 Task: Add Person0000000110 as Team Member of Scrum Project Project0000000055 in Jira. Add Person0000000111 as Team Member of Scrum Project Project0000000056 in Jira. Add Person0000000112 as Team Member of Scrum Project Project0000000056 in Jira. Assign Person0000000109 as Project Lead of Scrum Project Project0000000055 in Jira. Assign Person0000000111 as Project Lead of Scrum Project Project0000000056 in Jira
Action: Mouse moved to (334, 201)
Screenshot: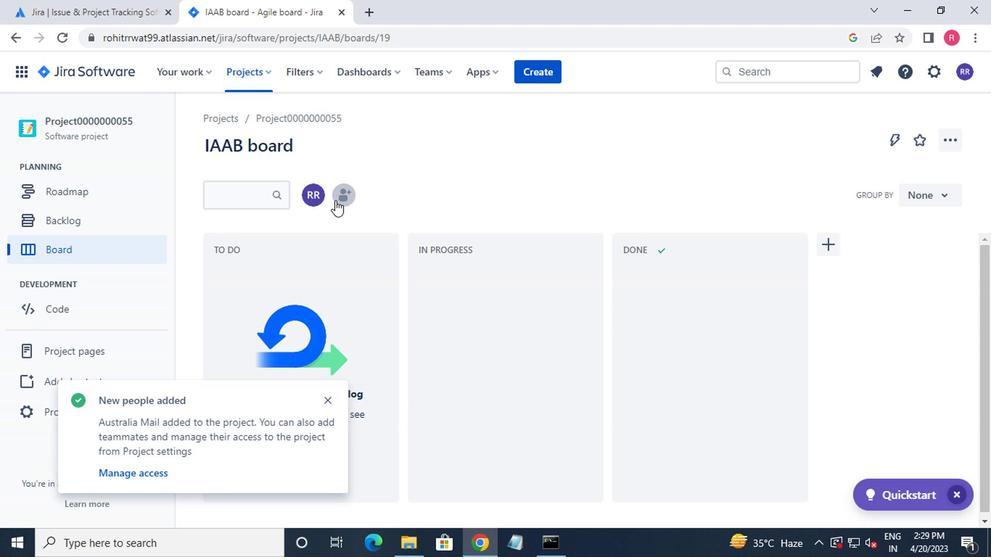 
Action: Mouse pressed left at (334, 201)
Screenshot: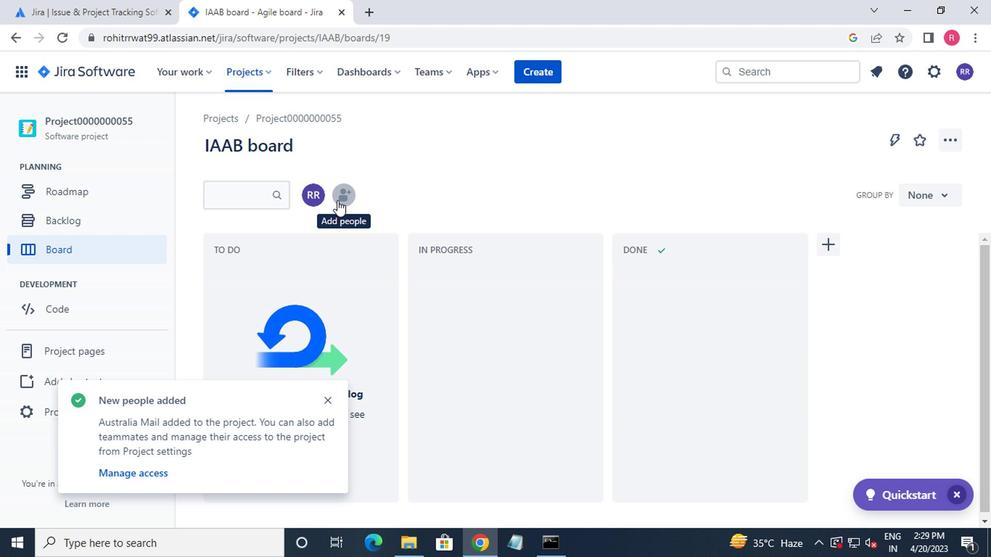 
Action: Mouse moved to (333, 201)
Screenshot: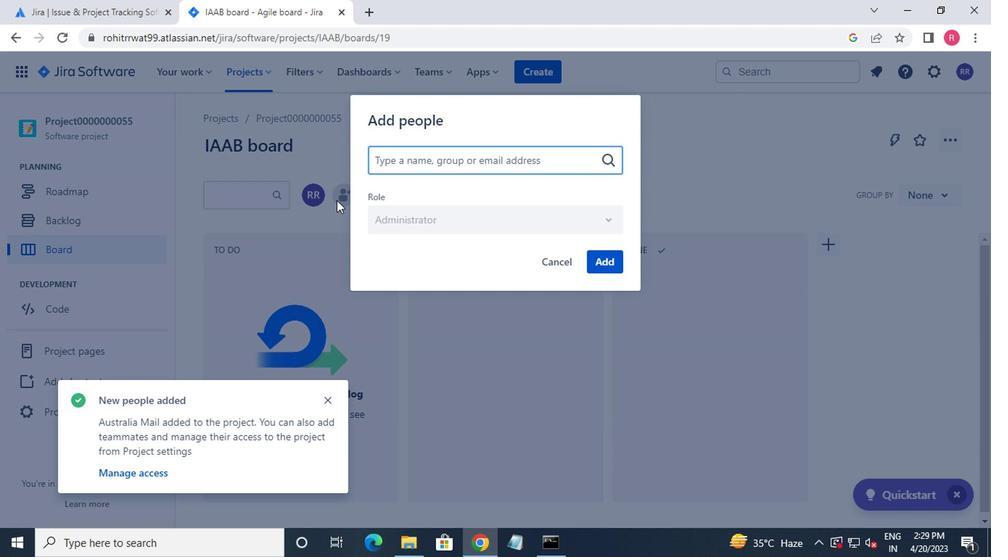 
Action: Key pressed c
Screenshot: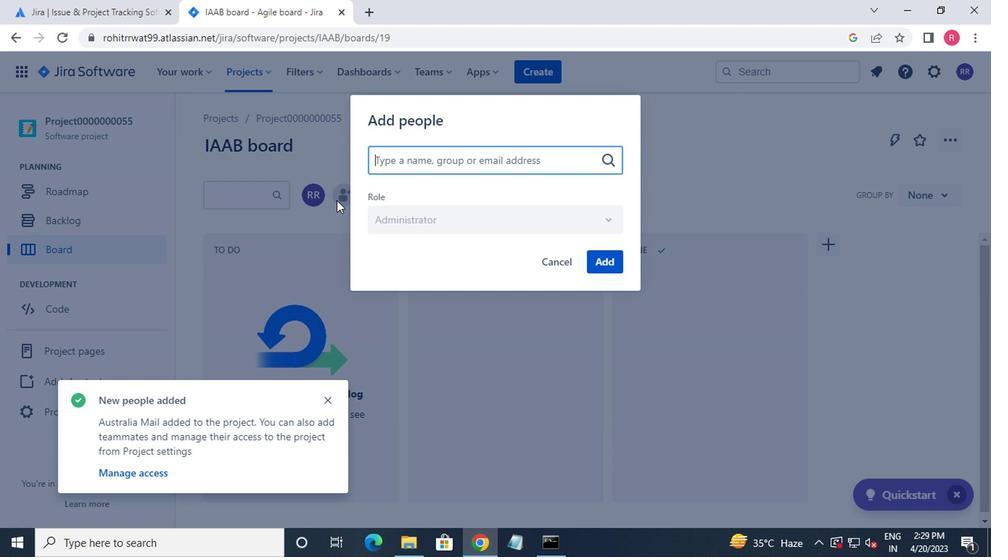 
Action: Mouse moved to (415, 201)
Screenshot: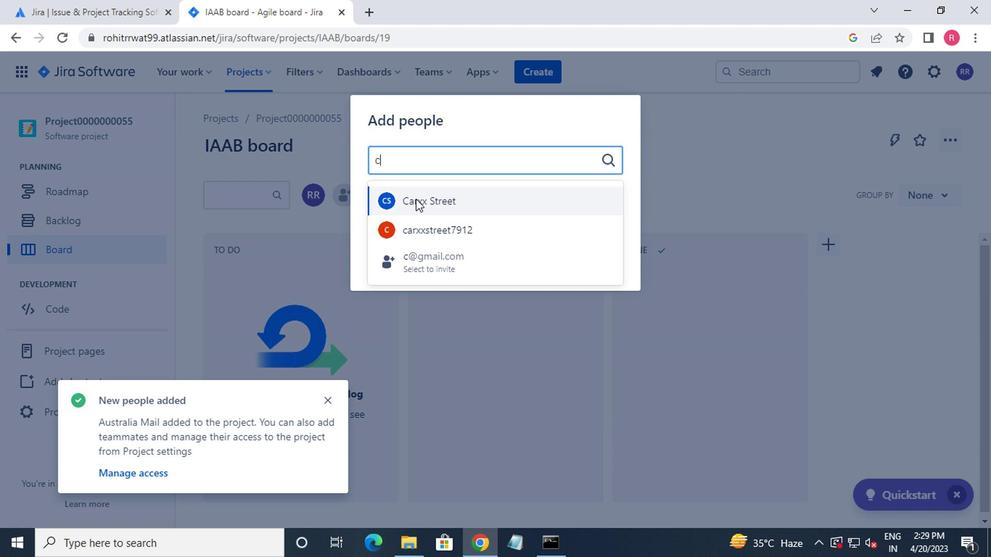 
Action: Mouse pressed left at (415, 201)
Screenshot: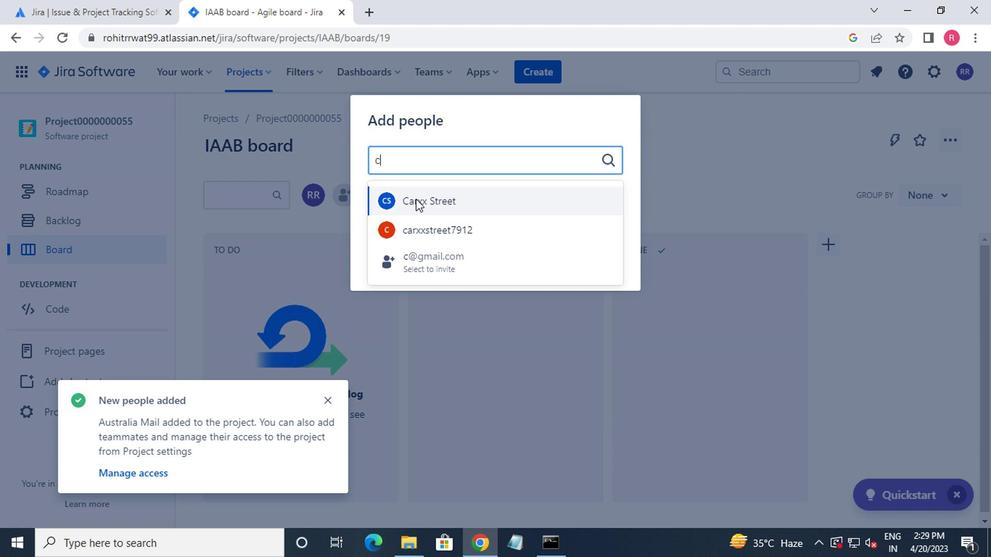 
Action: Mouse moved to (593, 262)
Screenshot: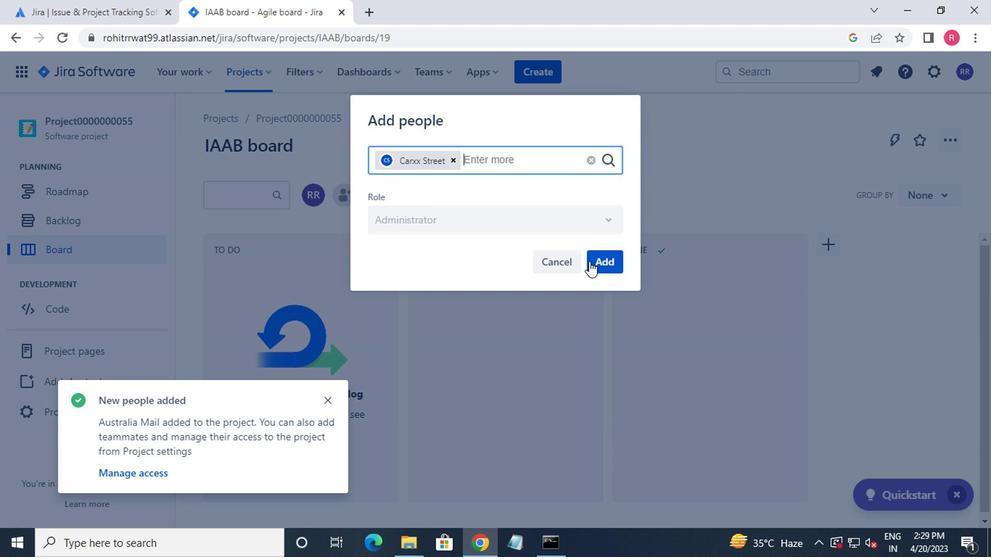 
Action: Mouse pressed left at (593, 262)
Screenshot: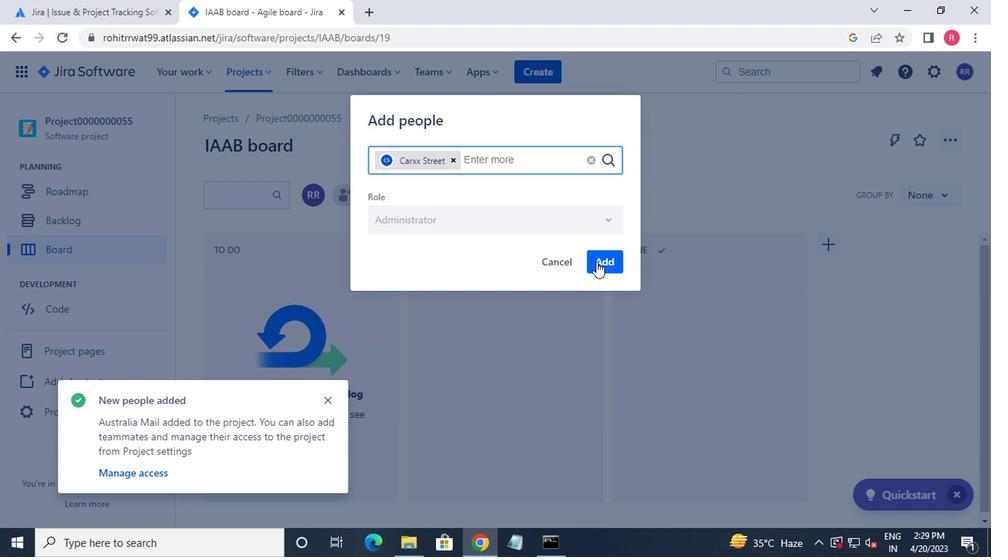 
Action: Mouse moved to (251, 84)
Screenshot: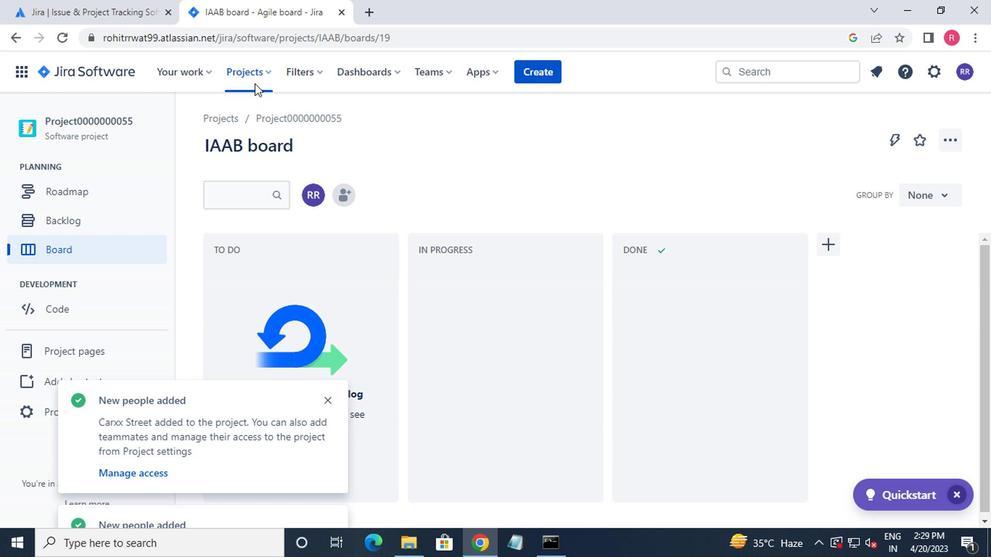 
Action: Mouse pressed left at (251, 84)
Screenshot: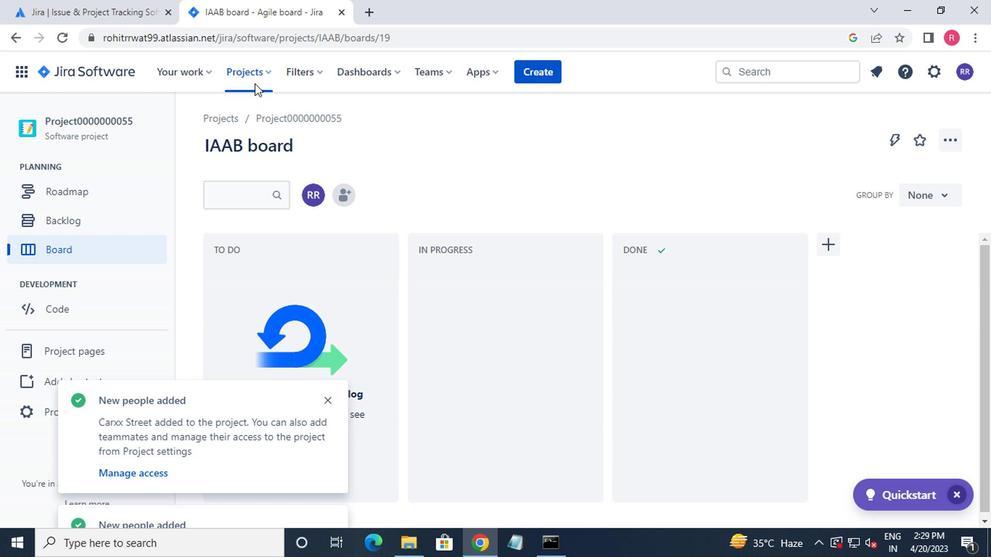
Action: Mouse moved to (305, 172)
Screenshot: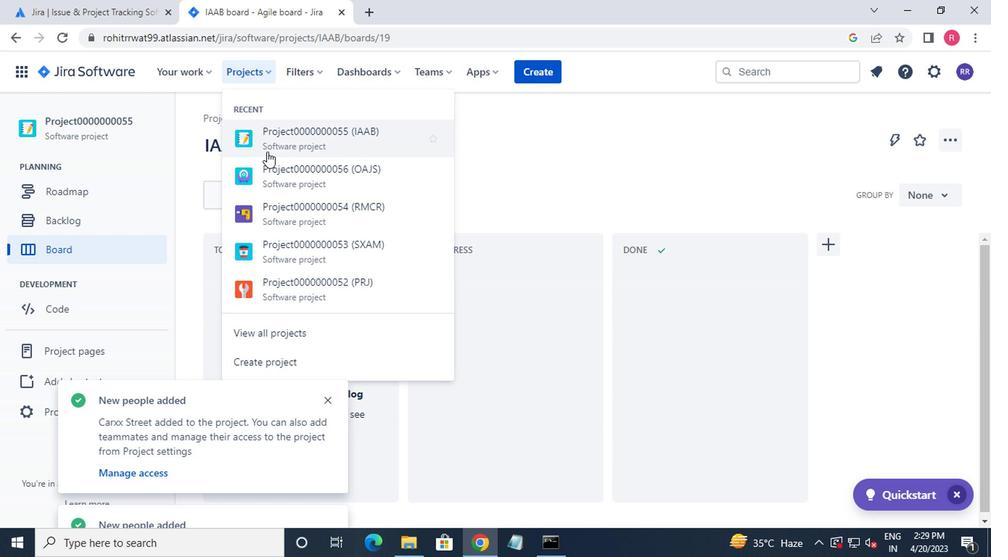
Action: Mouse pressed left at (305, 172)
Screenshot: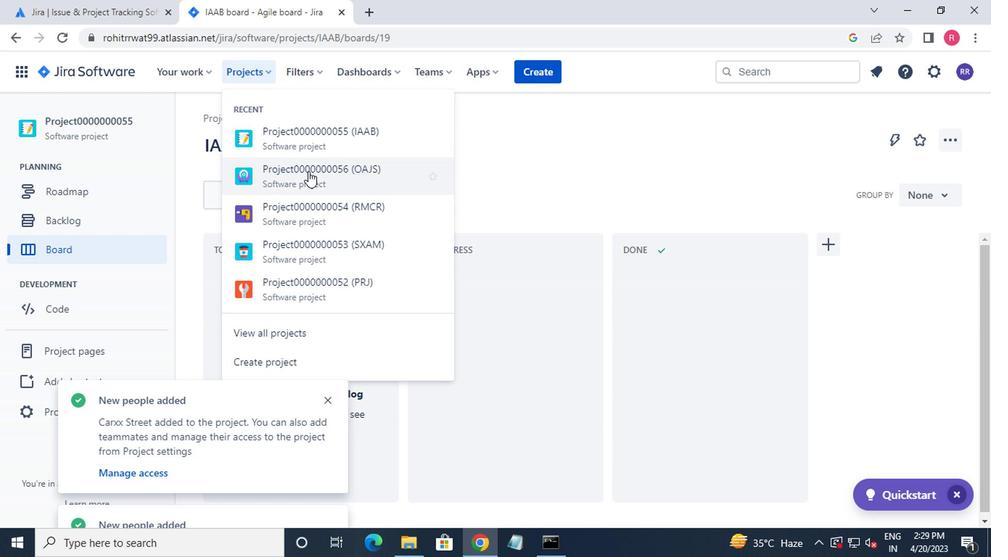 
Action: Mouse moved to (342, 196)
Screenshot: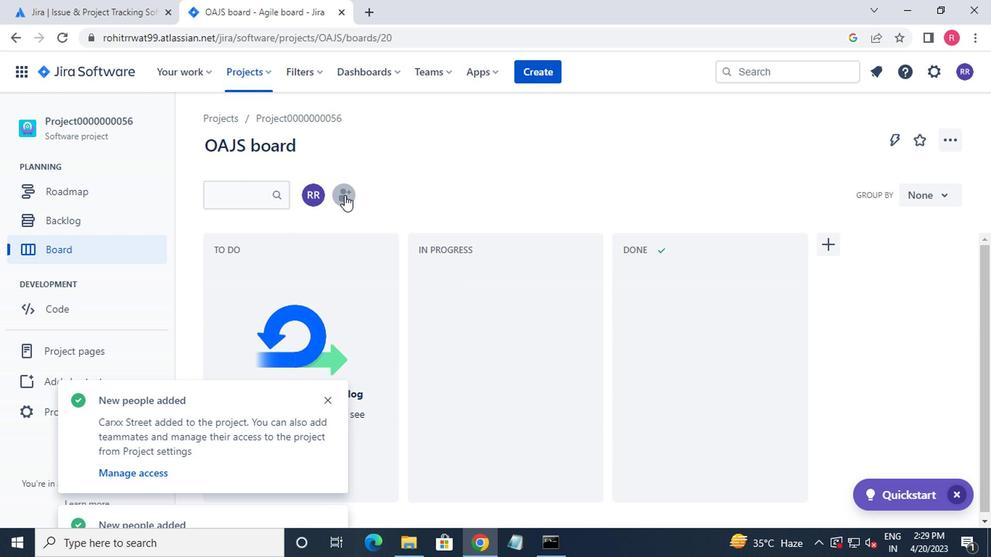 
Action: Mouse pressed left at (342, 196)
Screenshot: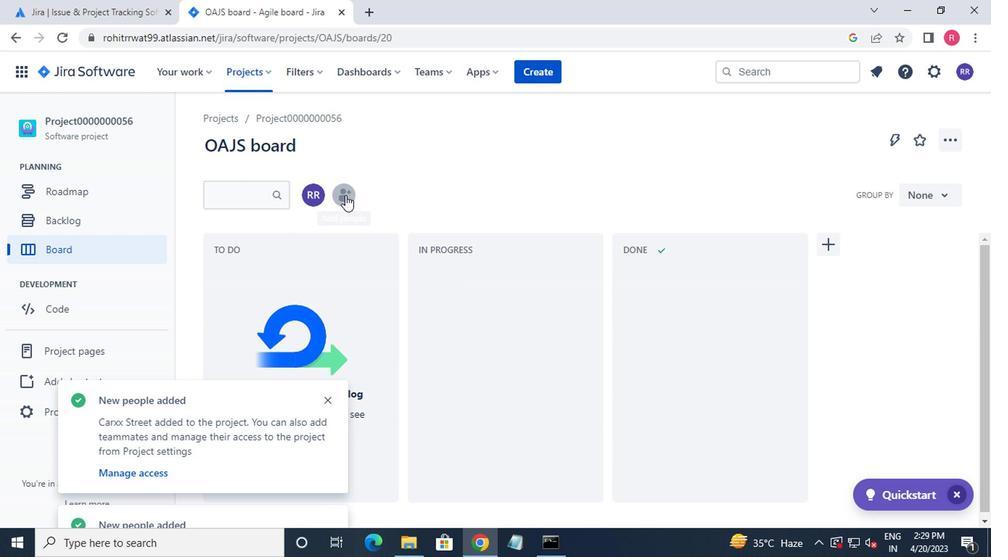 
Action: Mouse moved to (342, 202)
Screenshot: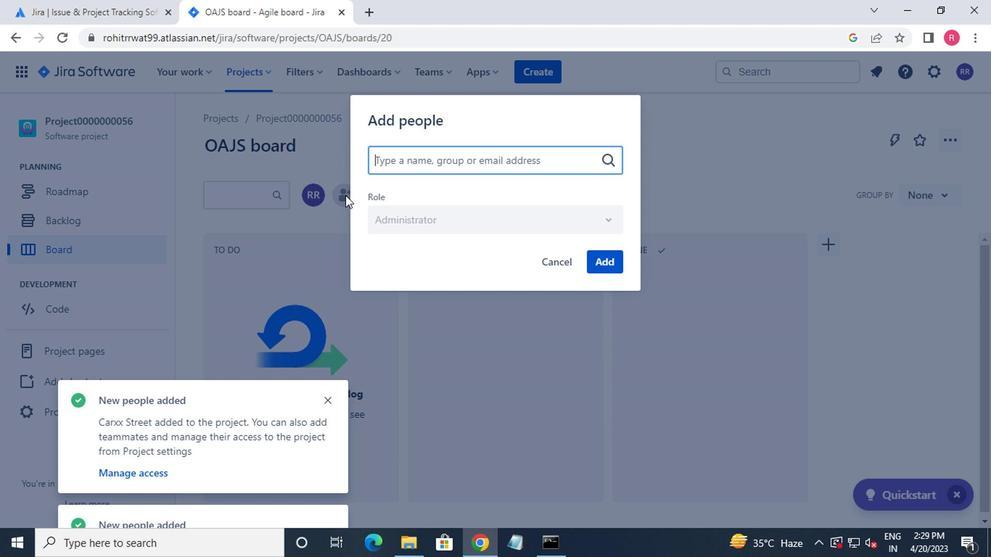 
Action: Key pressed p
Screenshot: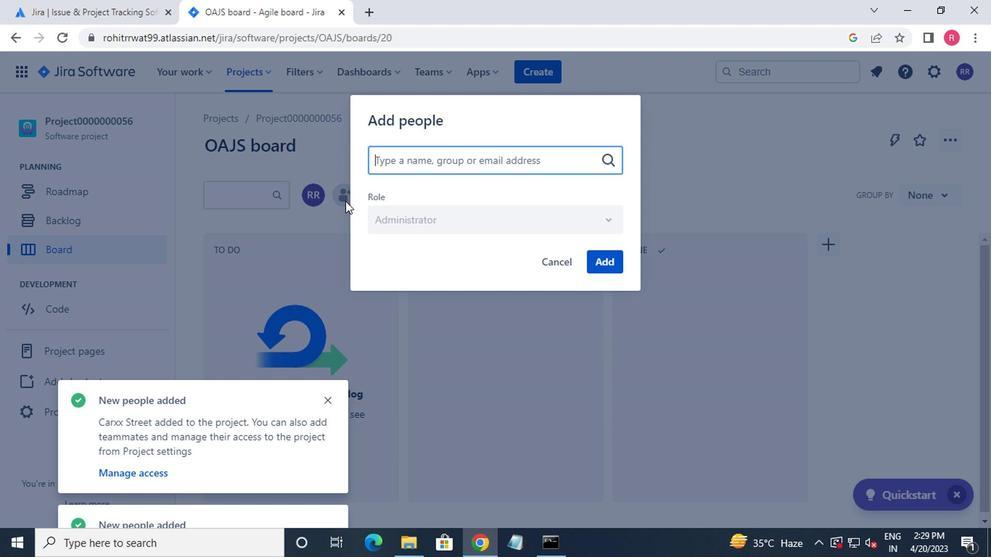 
Action: Mouse moved to (429, 198)
Screenshot: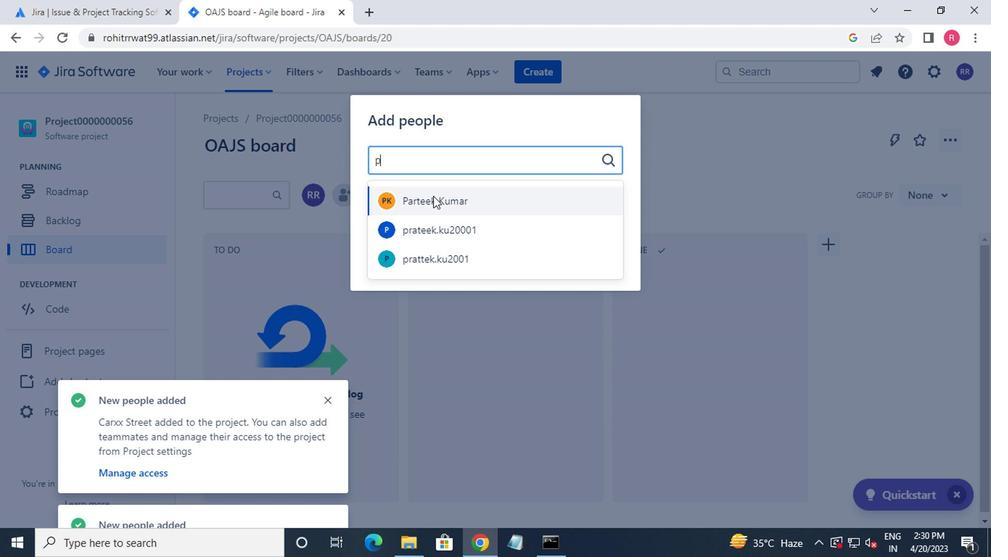 
Action: Mouse pressed left at (429, 198)
Screenshot: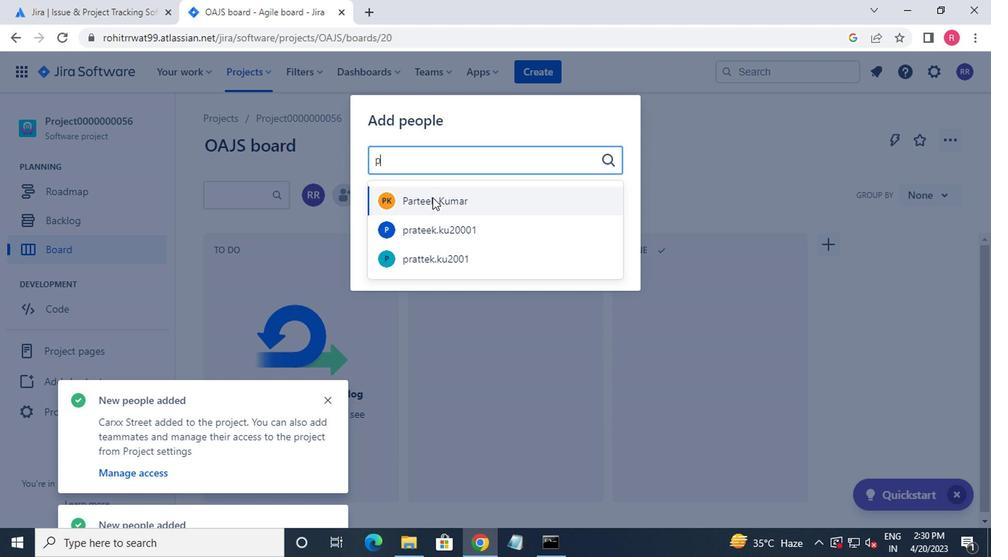 
Action: Mouse moved to (601, 262)
Screenshot: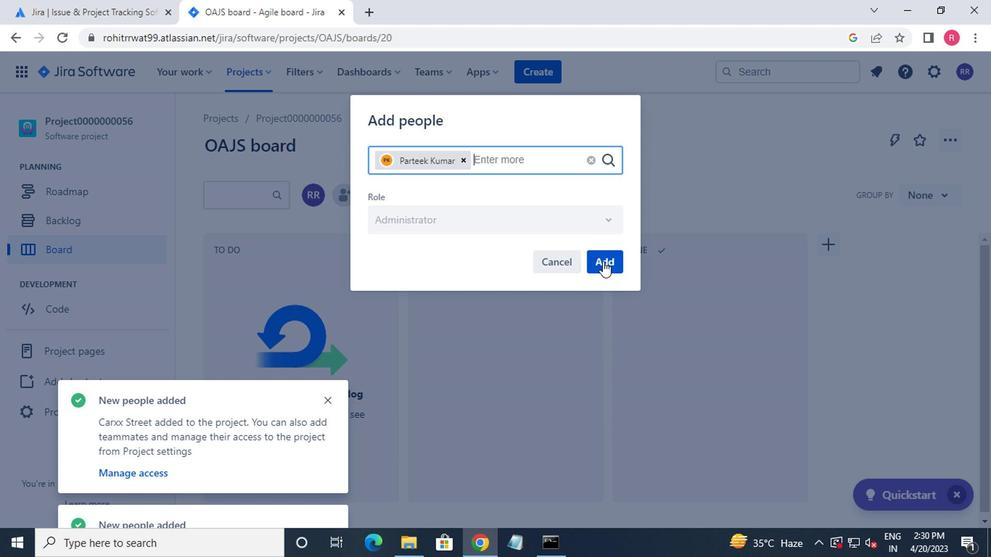 
Action: Mouse pressed left at (601, 262)
Screenshot: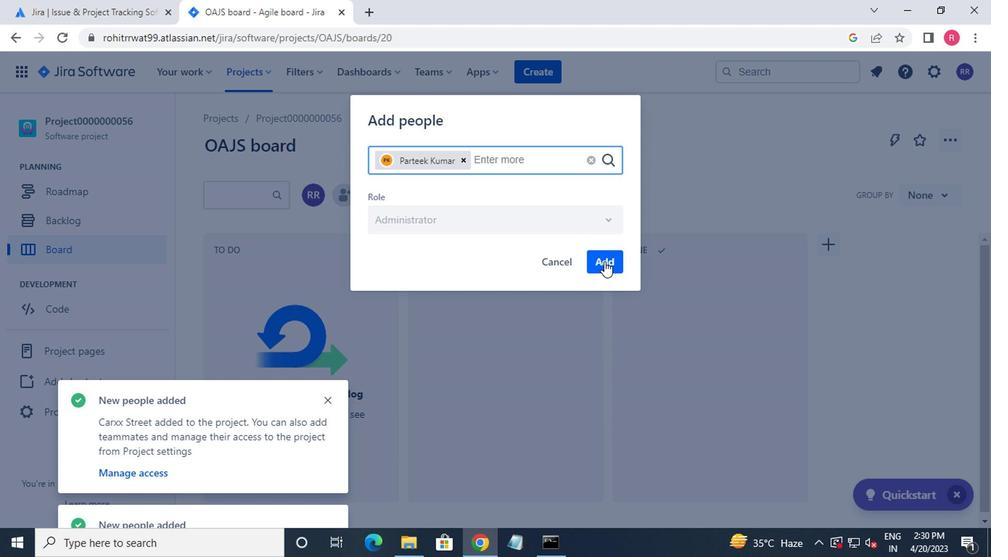 
Action: Mouse moved to (341, 202)
Screenshot: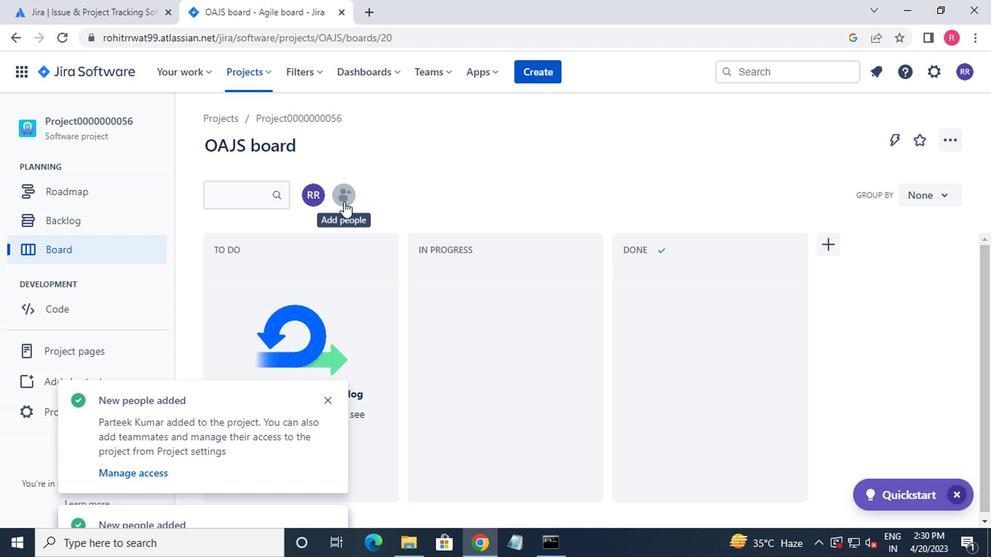 
Action: Mouse pressed left at (341, 202)
Screenshot: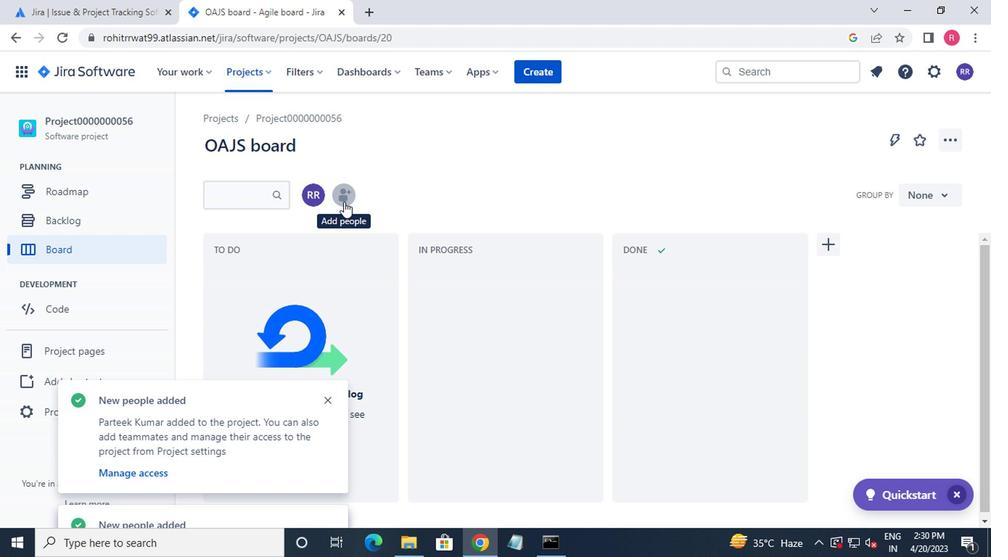 
Action: Mouse moved to (409, 218)
Screenshot: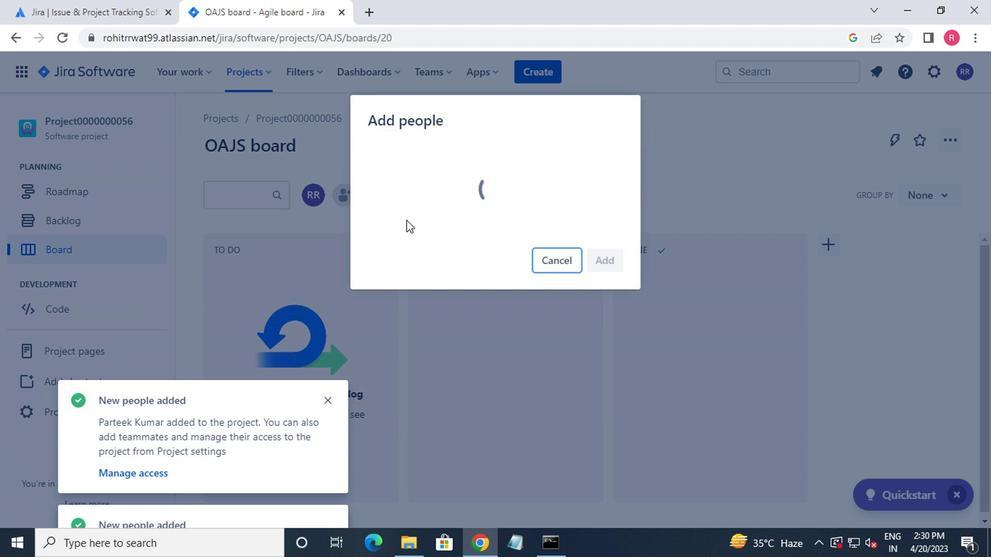 
Action: Key pressed v
Screenshot: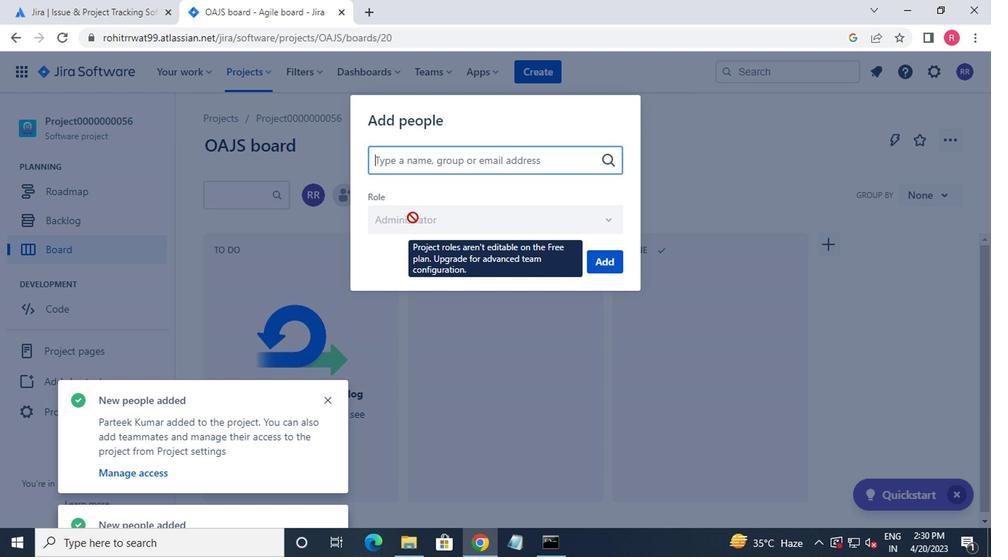 
Action: Mouse moved to (411, 211)
Screenshot: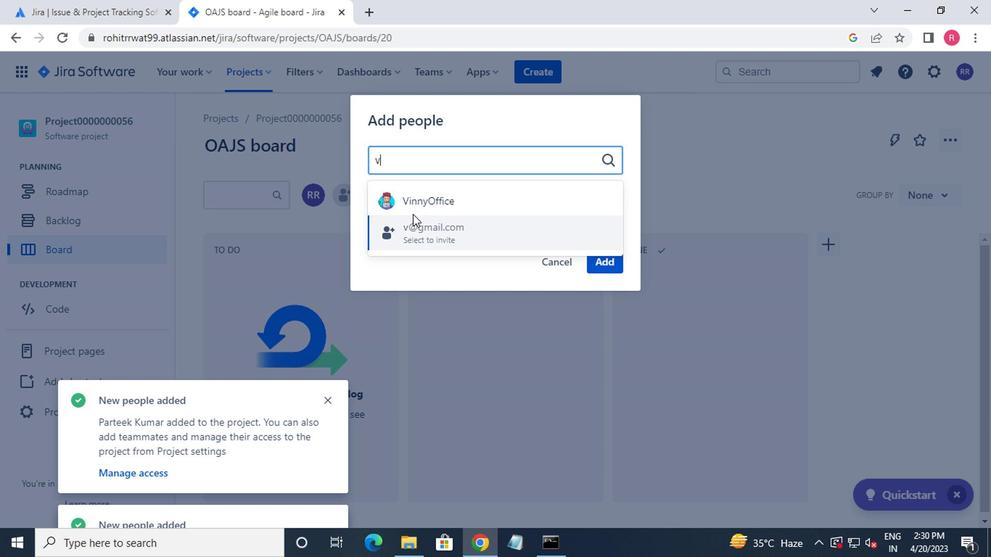
Action: Mouse pressed left at (411, 211)
Screenshot: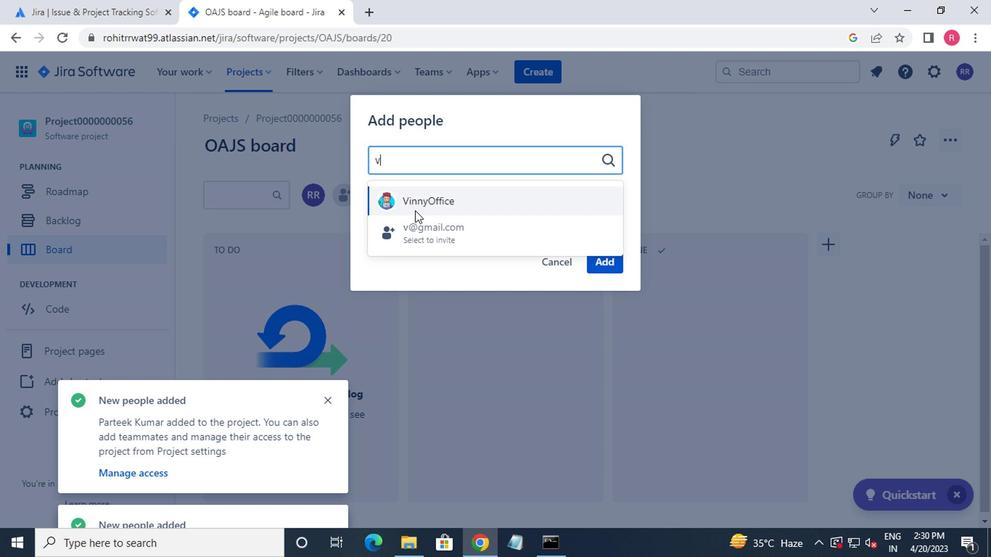
Action: Mouse moved to (594, 262)
Screenshot: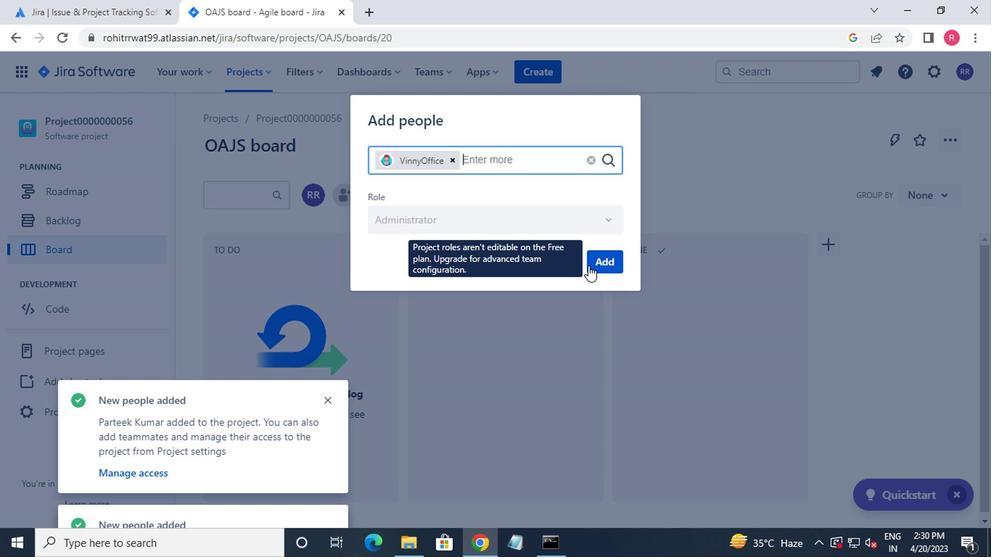 
Action: Mouse pressed left at (594, 262)
Screenshot: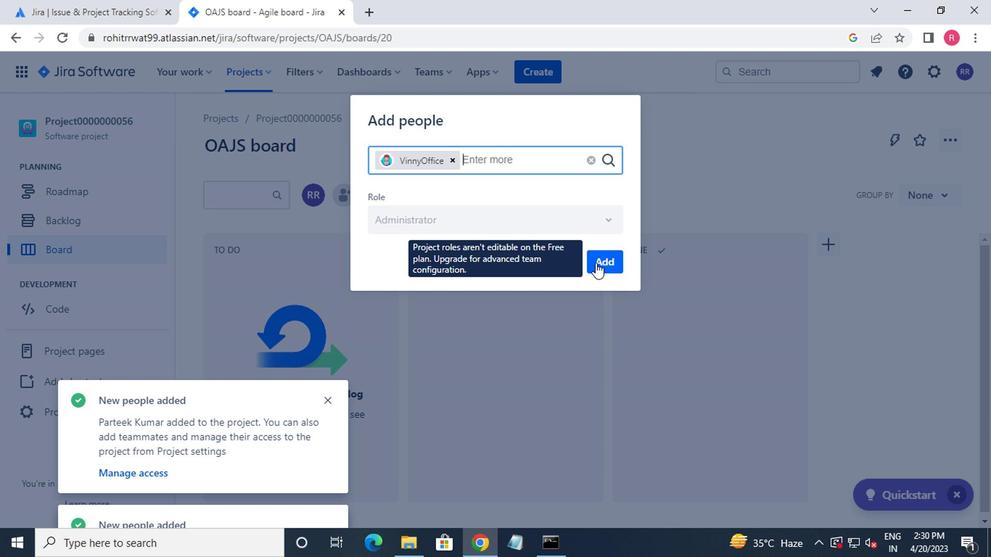 
Action: Mouse moved to (263, 77)
Screenshot: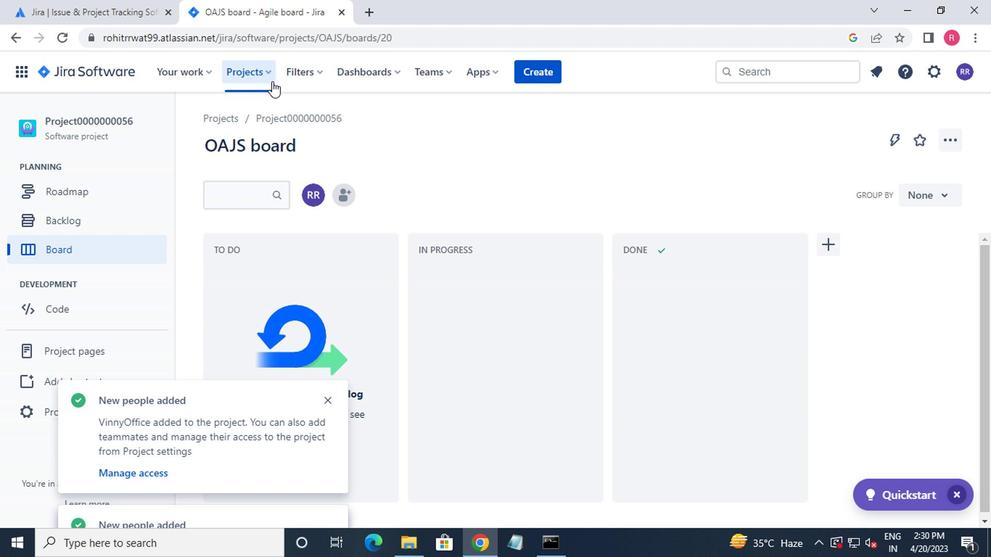 
Action: Mouse pressed left at (263, 77)
Screenshot: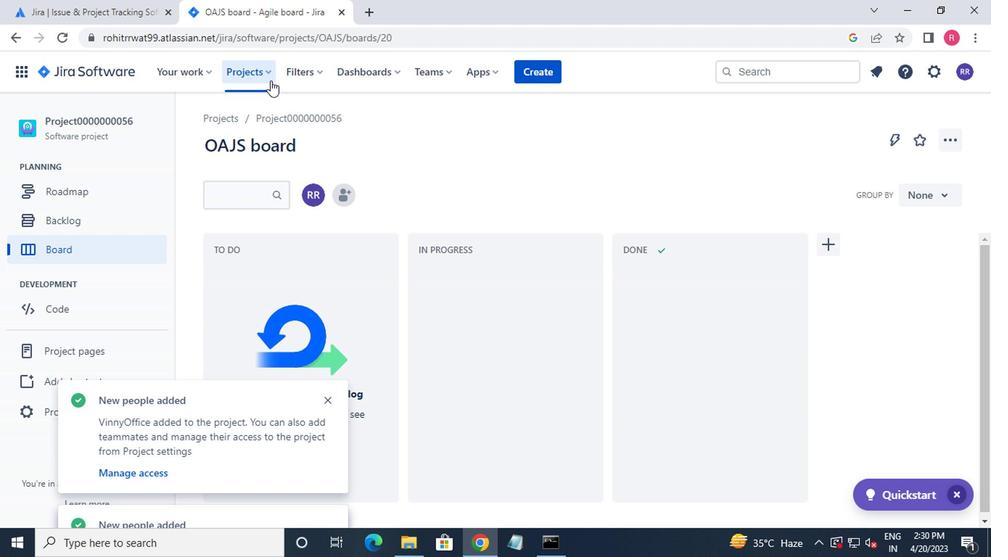 
Action: Mouse moved to (297, 168)
Screenshot: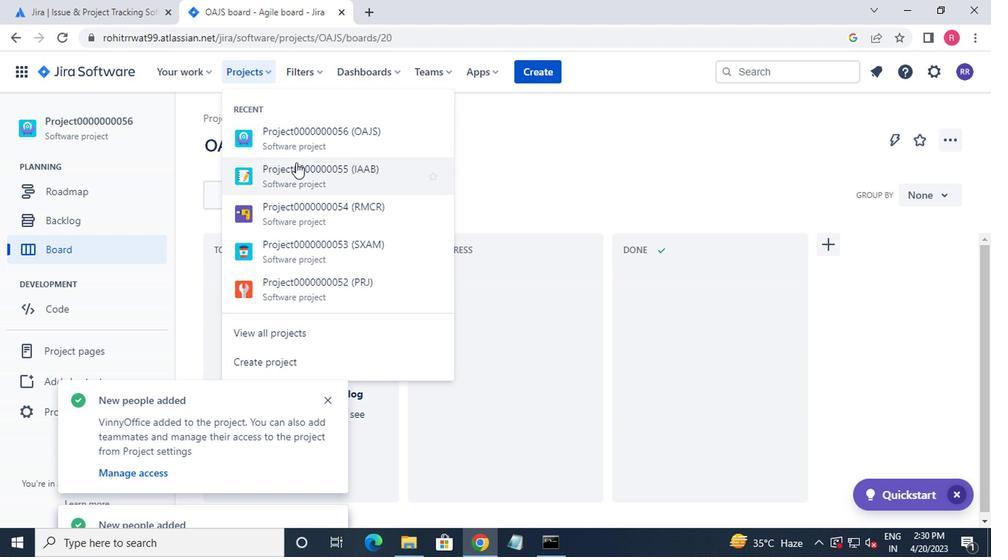 
Action: Mouse pressed left at (297, 168)
Screenshot: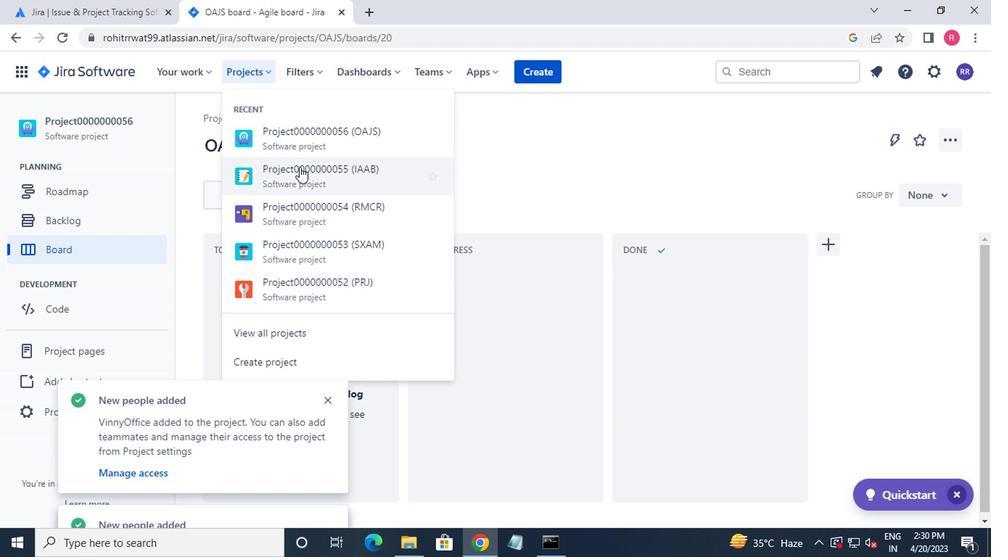 
Action: Mouse moved to (33, 409)
Screenshot: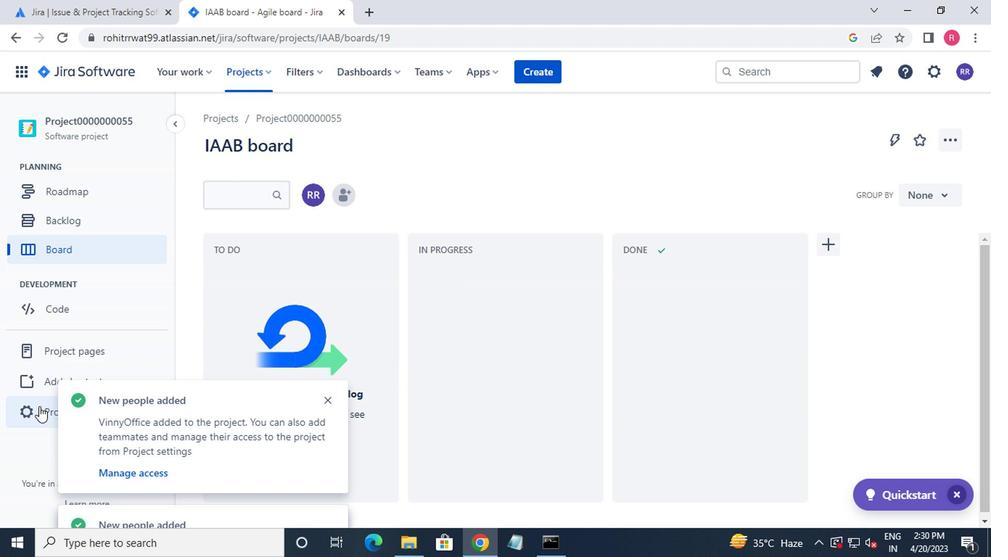 
Action: Mouse pressed left at (33, 409)
Screenshot: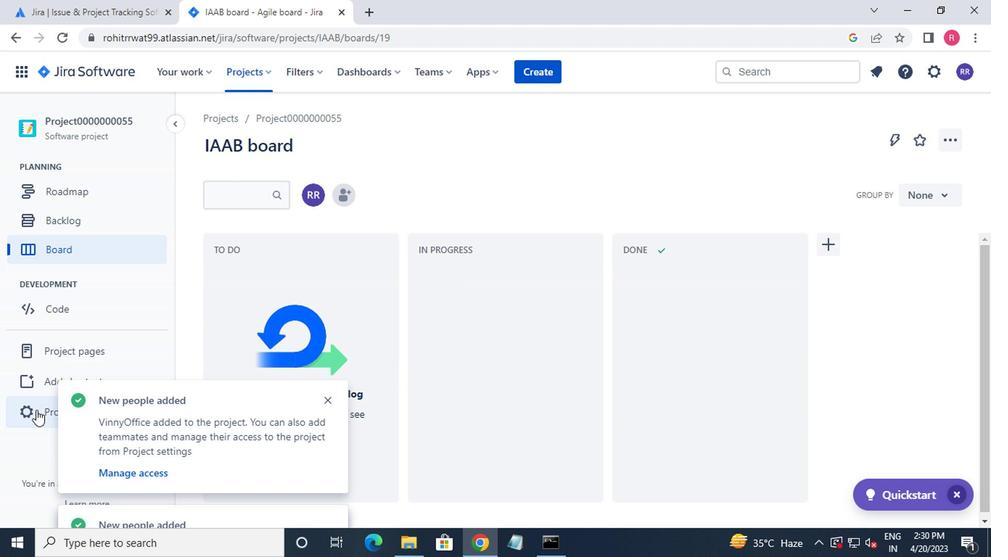 
Action: Mouse moved to (512, 364)
Screenshot: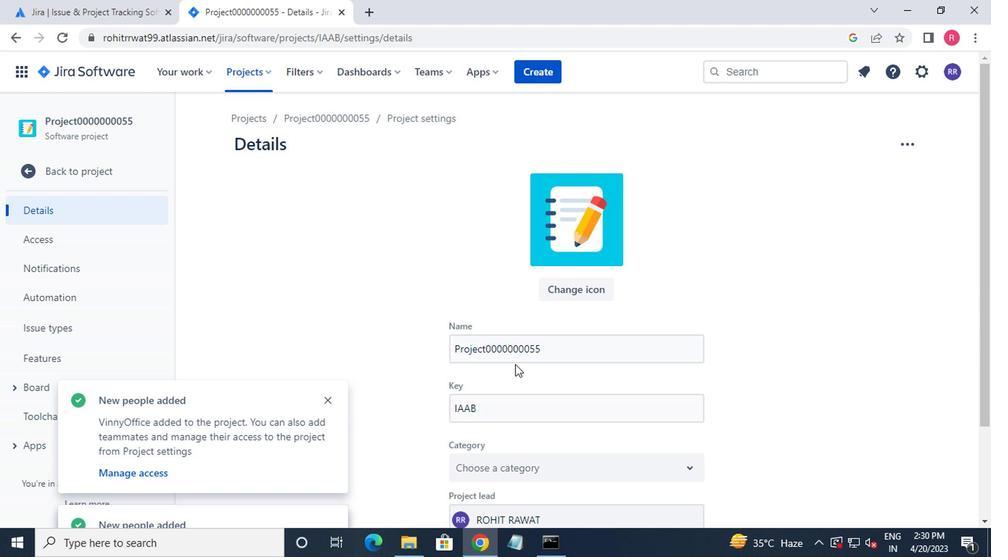 
Action: Mouse scrolled (512, 363) with delta (0, 0)
Screenshot: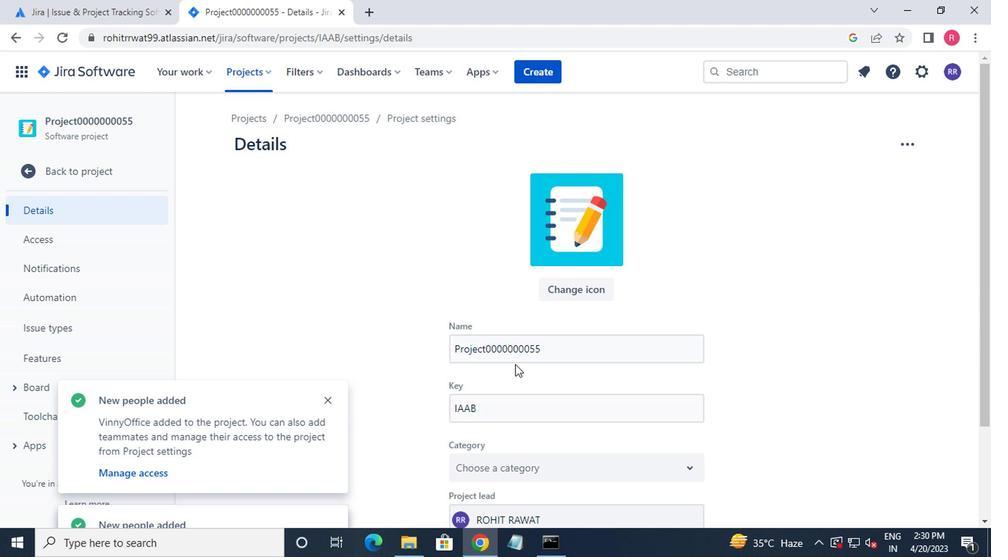 
Action: Mouse moved to (512, 364)
Screenshot: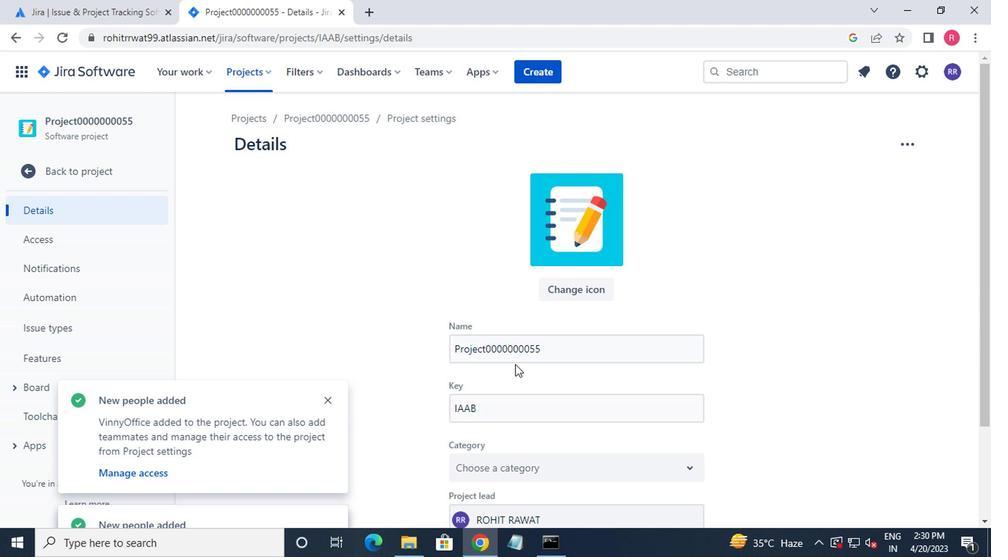 
Action: Mouse scrolled (512, 363) with delta (0, 0)
Screenshot: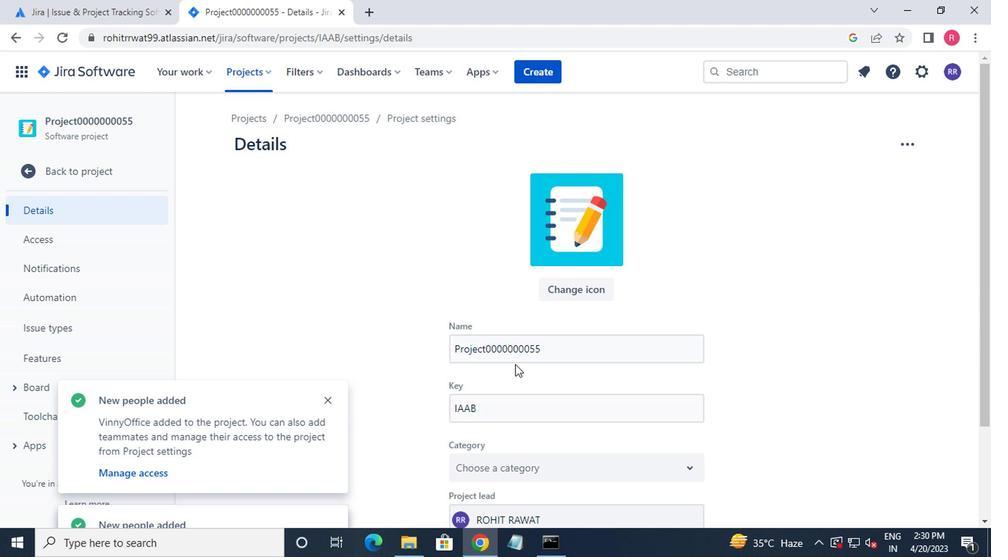 
Action: Mouse moved to (544, 398)
Screenshot: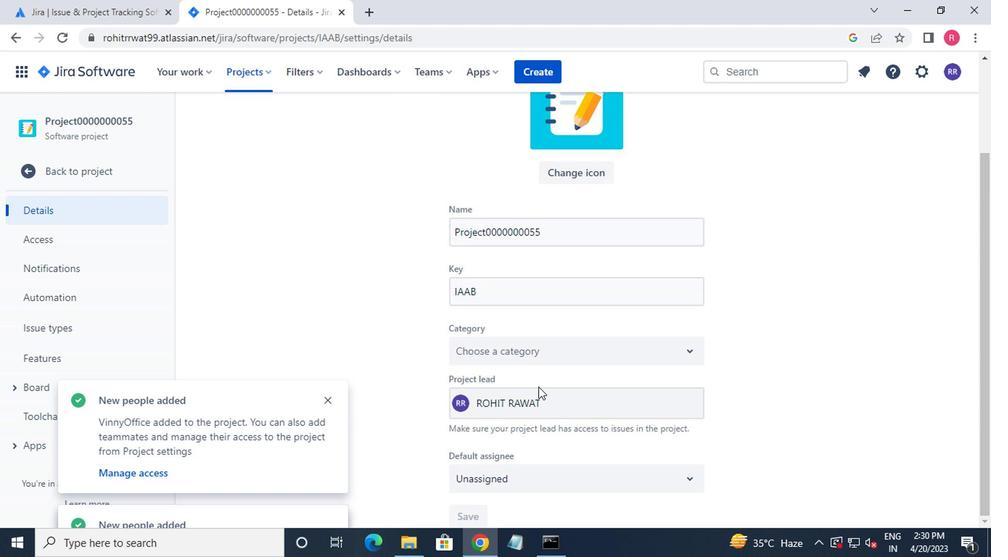 
Action: Mouse pressed left at (544, 398)
Screenshot: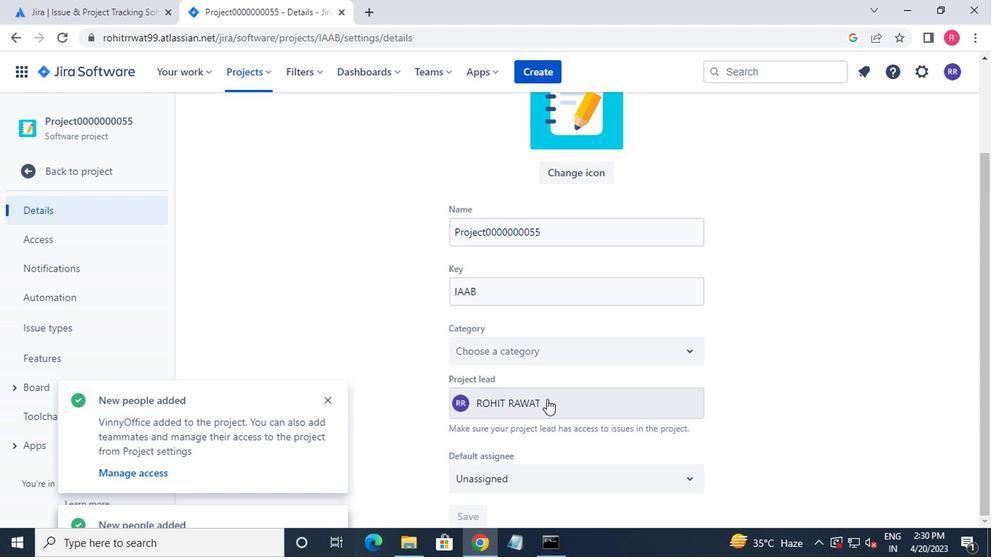 
Action: Mouse moved to (506, 226)
Screenshot: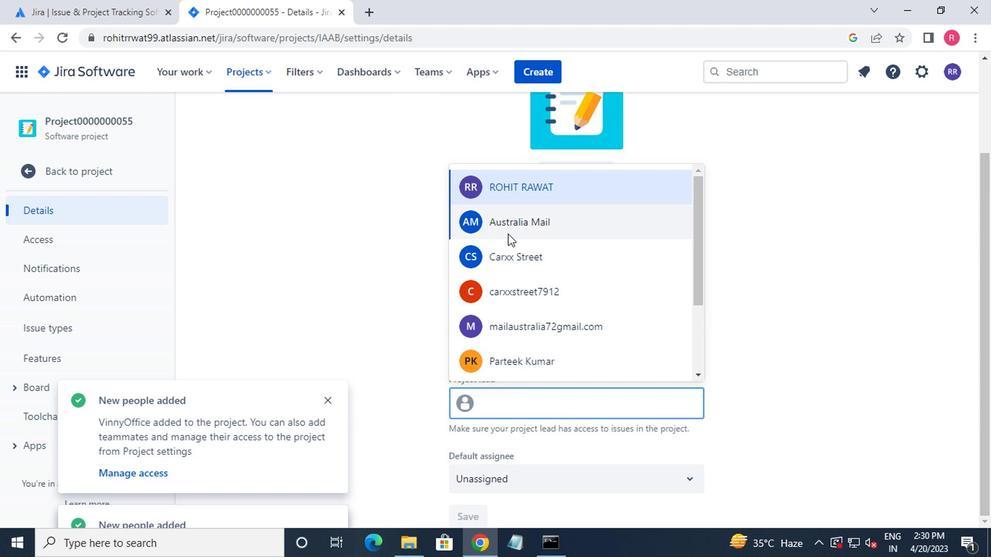 
Action: Mouse pressed left at (506, 226)
Screenshot: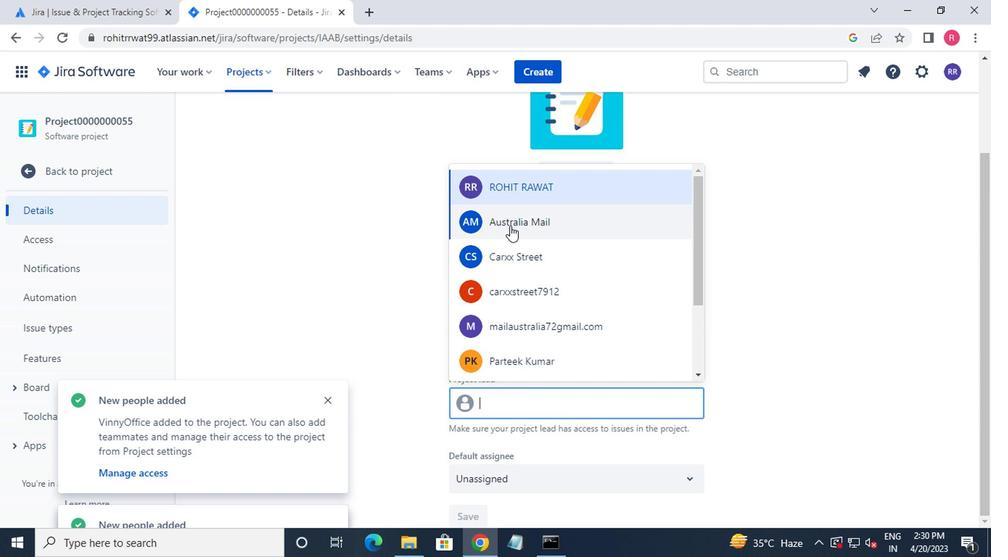 
Action: Mouse moved to (472, 511)
Screenshot: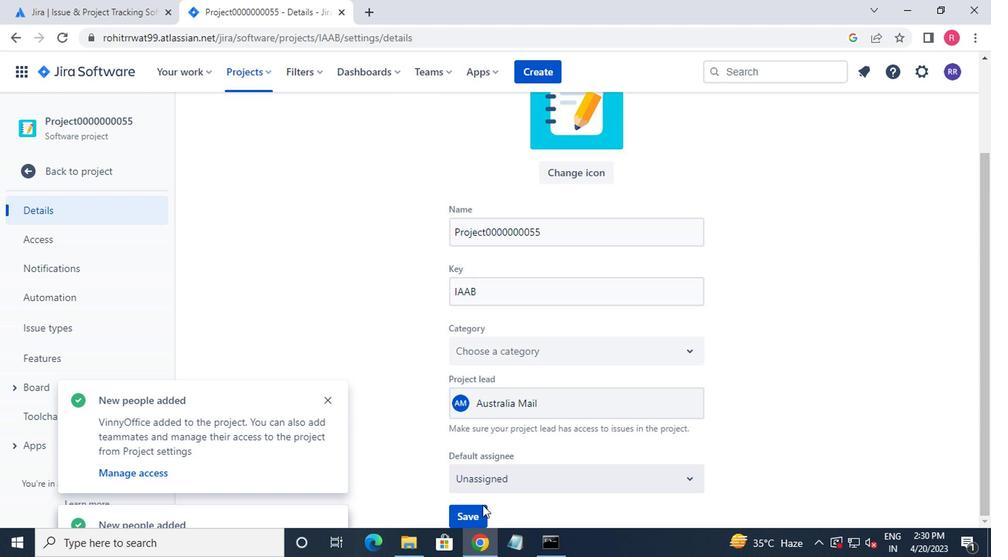 
Action: Mouse pressed left at (472, 511)
Screenshot: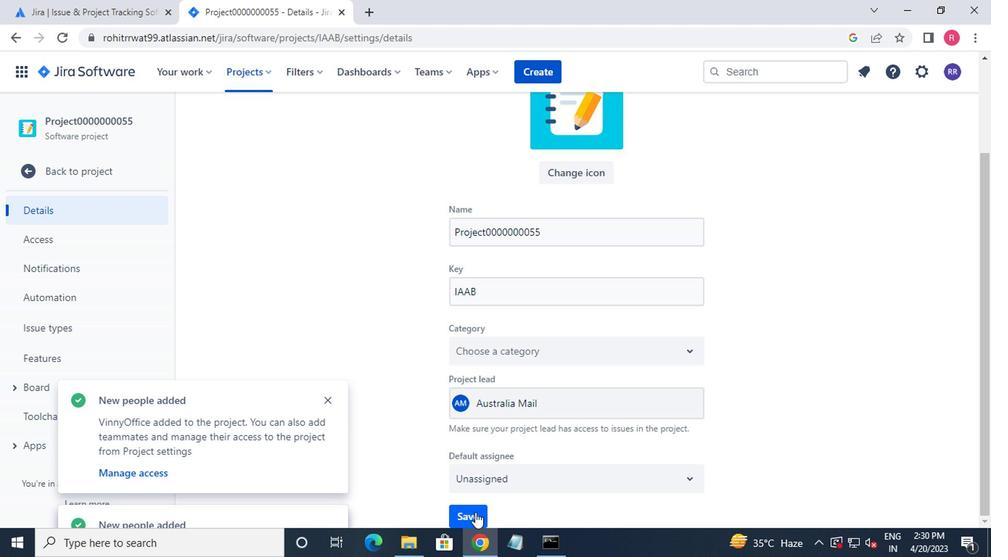 
Action: Mouse moved to (264, 75)
Screenshot: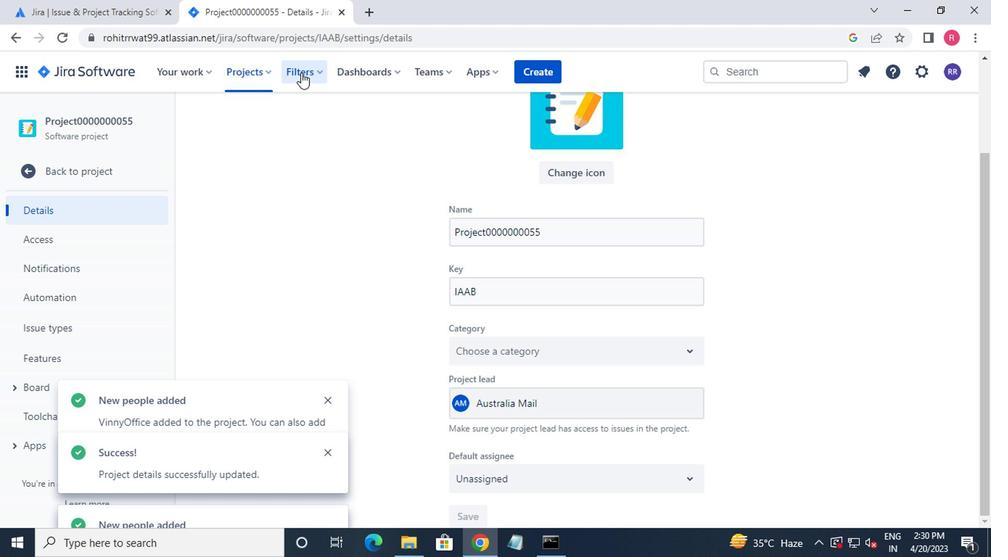 
Action: Mouse pressed left at (264, 75)
Screenshot: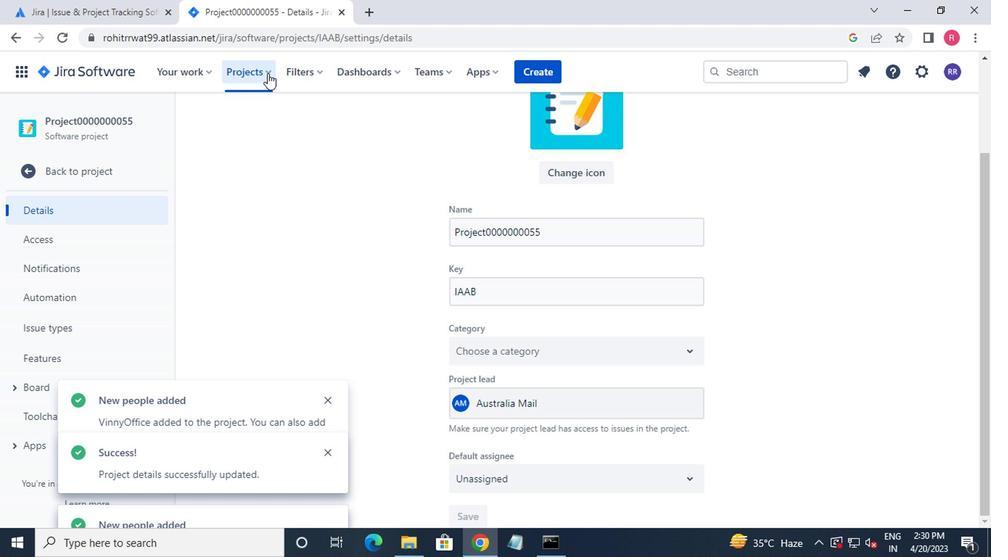 
Action: Mouse moved to (287, 184)
Screenshot: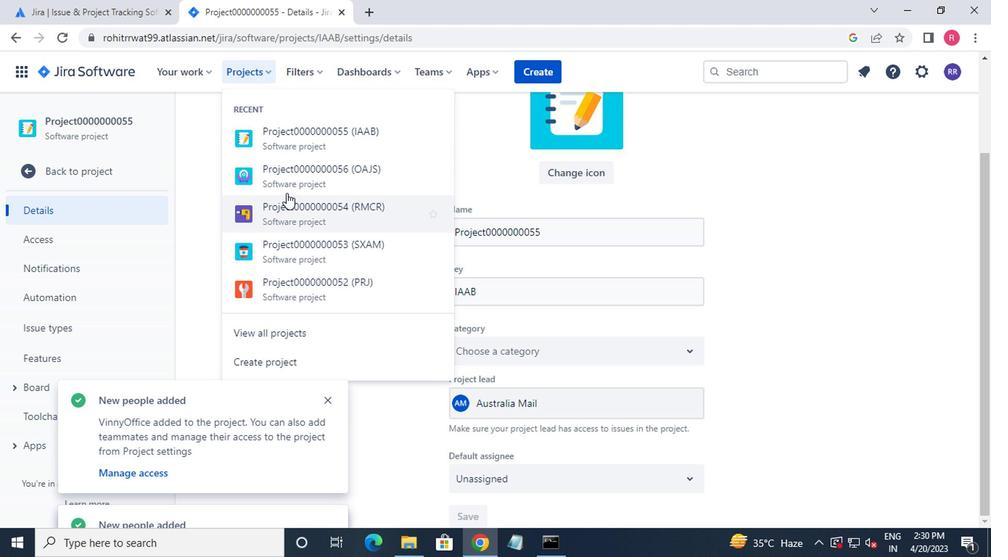 
Action: Mouse pressed left at (287, 184)
Screenshot: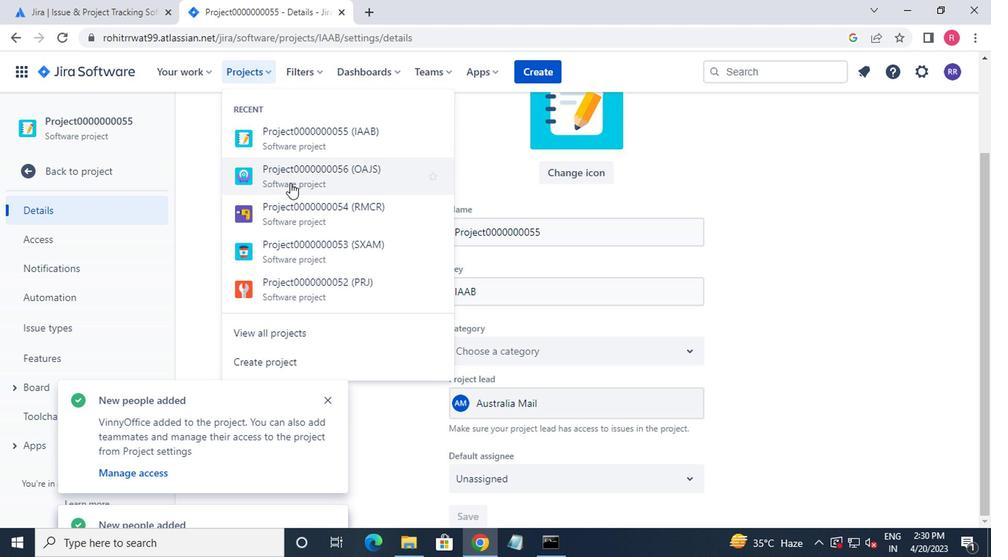 
Action: Mouse moved to (11, 405)
Screenshot: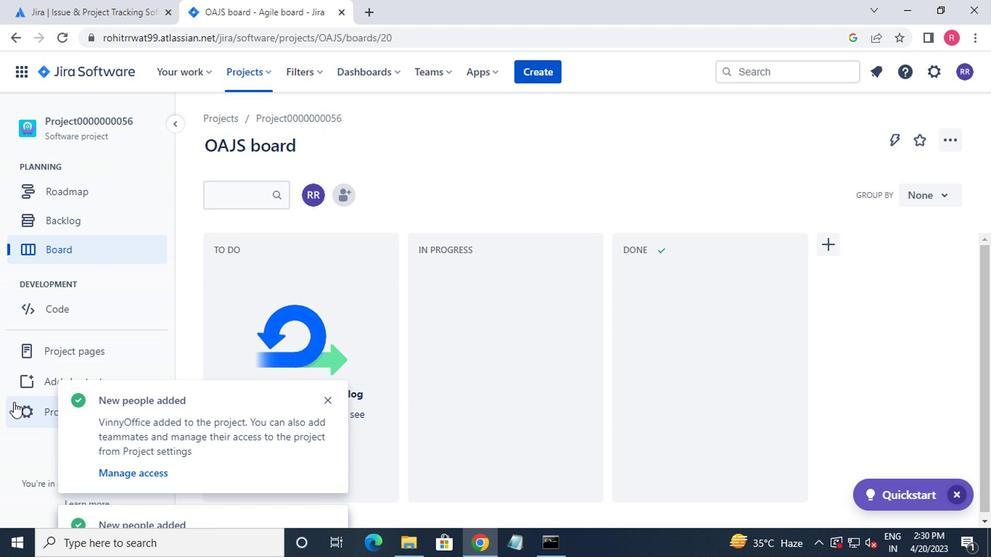 
Action: Mouse pressed left at (11, 405)
Screenshot: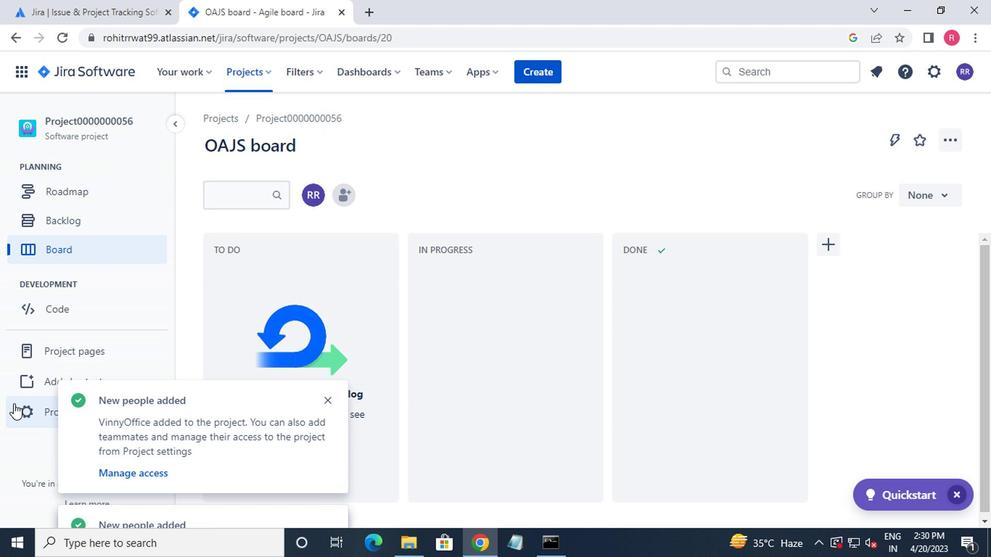 
Action: Mouse moved to (543, 398)
Screenshot: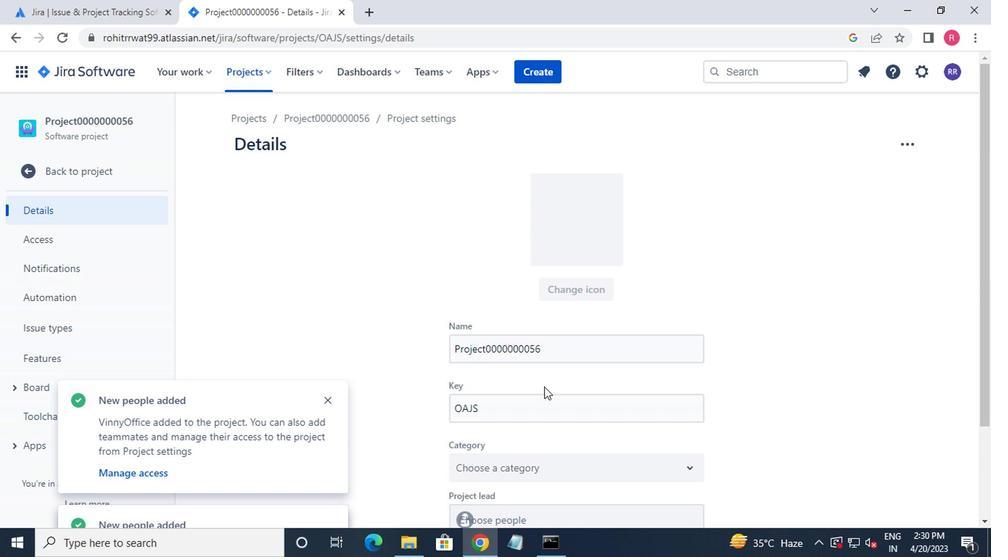 
Action: Mouse scrolled (543, 398) with delta (0, 0)
Screenshot: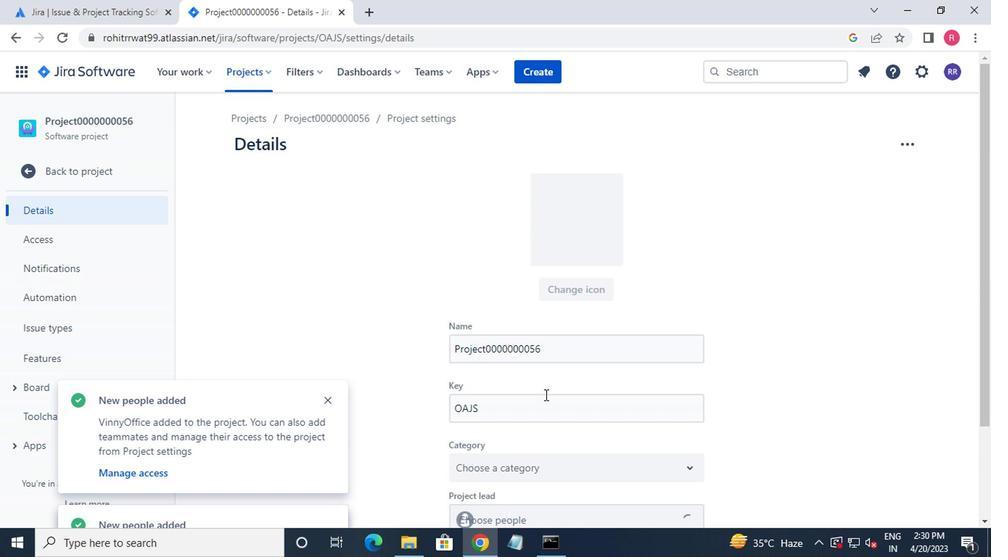 
Action: Mouse moved to (543, 398)
Screenshot: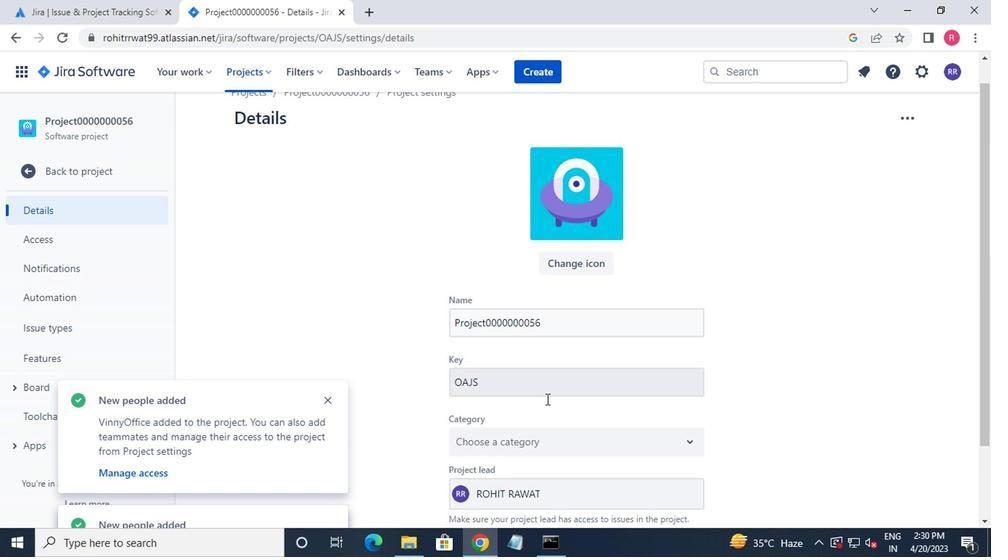 
Action: Mouse scrolled (543, 398) with delta (0, 0)
Screenshot: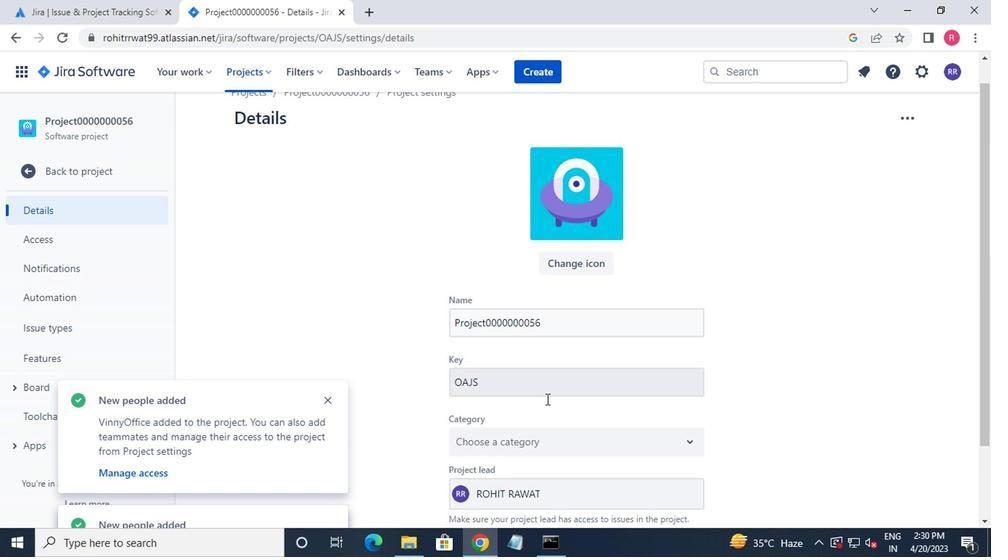 
Action: Mouse moved to (538, 395)
Screenshot: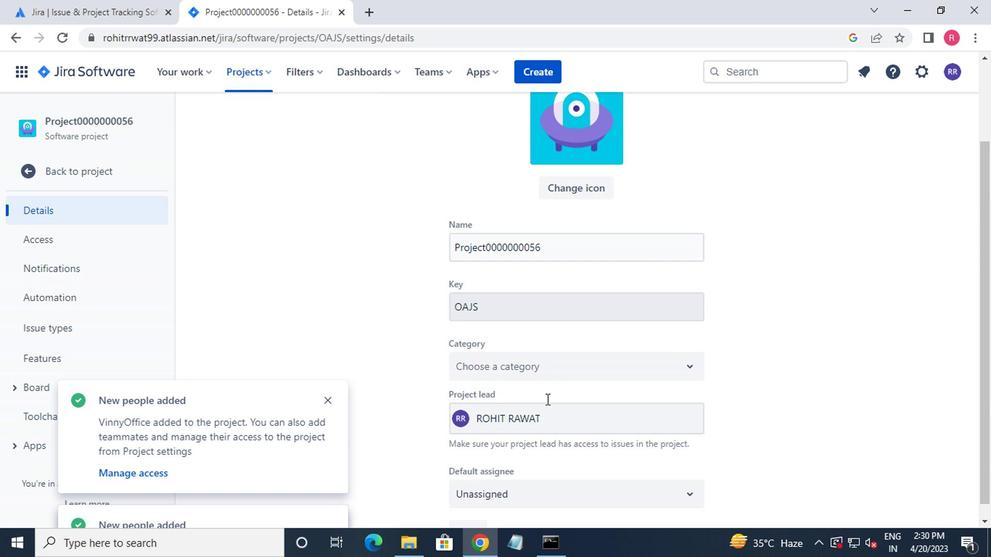 
Action: Mouse pressed left at (538, 395)
Screenshot: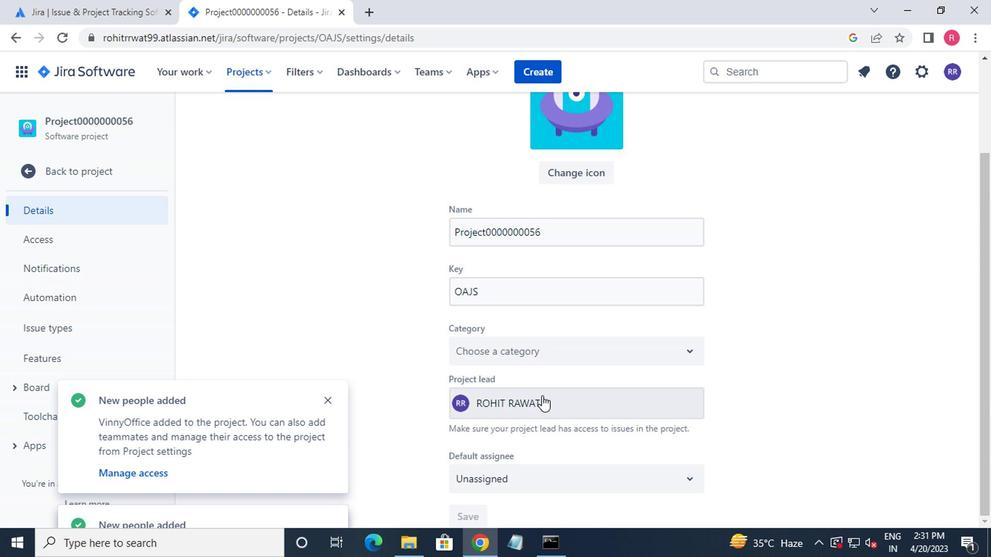 
Action: Mouse moved to (528, 363)
Screenshot: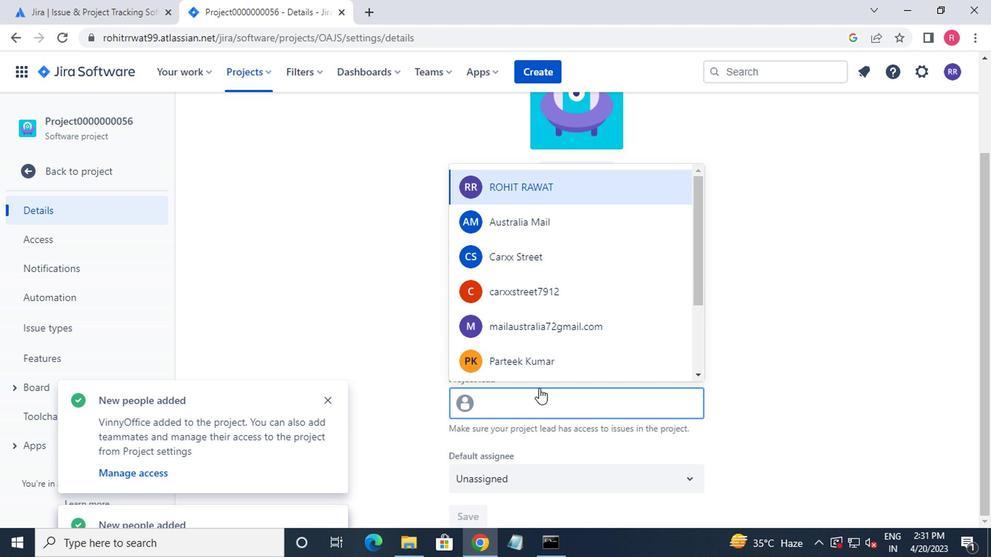 
Action: Mouse pressed left at (528, 363)
Screenshot: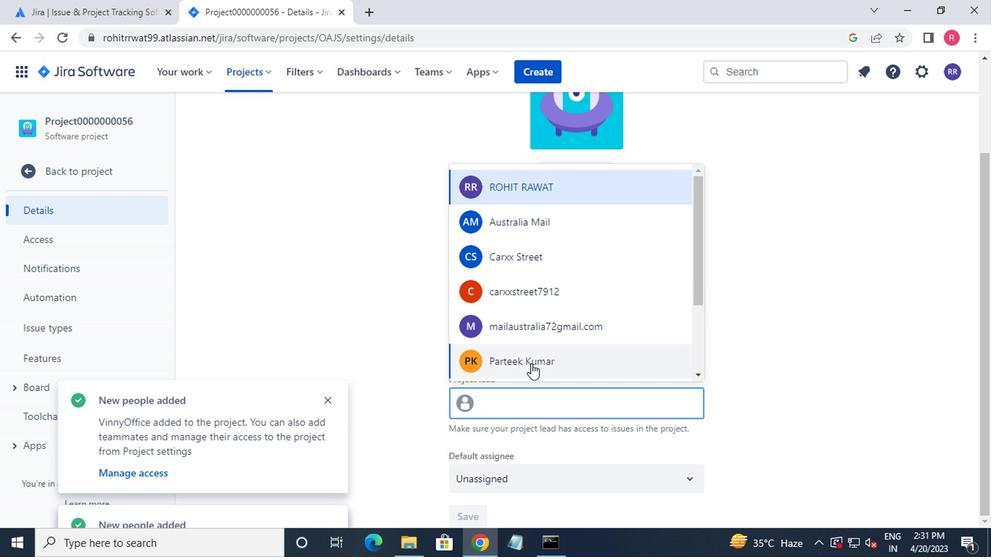 
Action: Mouse moved to (530, 382)
Screenshot: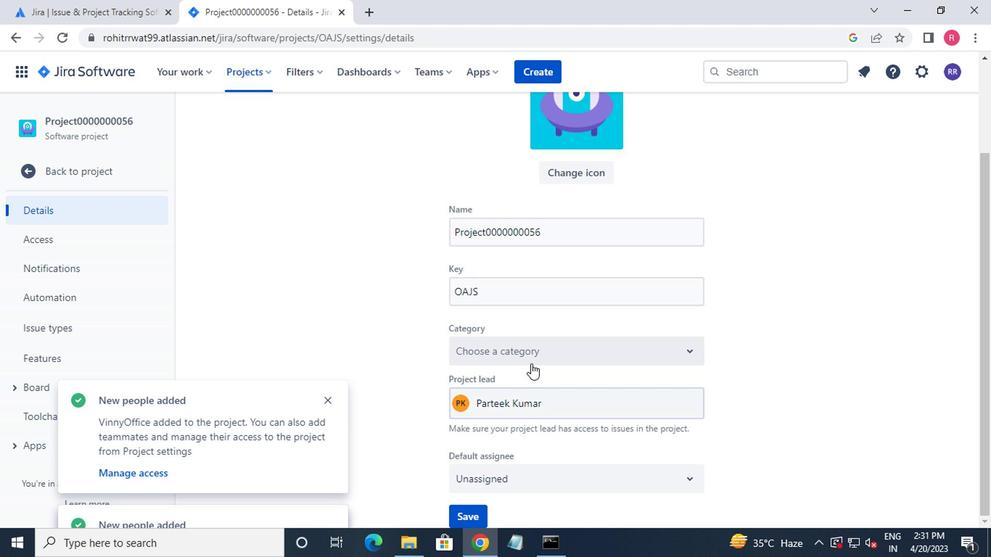 
Action: Mouse scrolled (530, 382) with delta (0, 0)
Screenshot: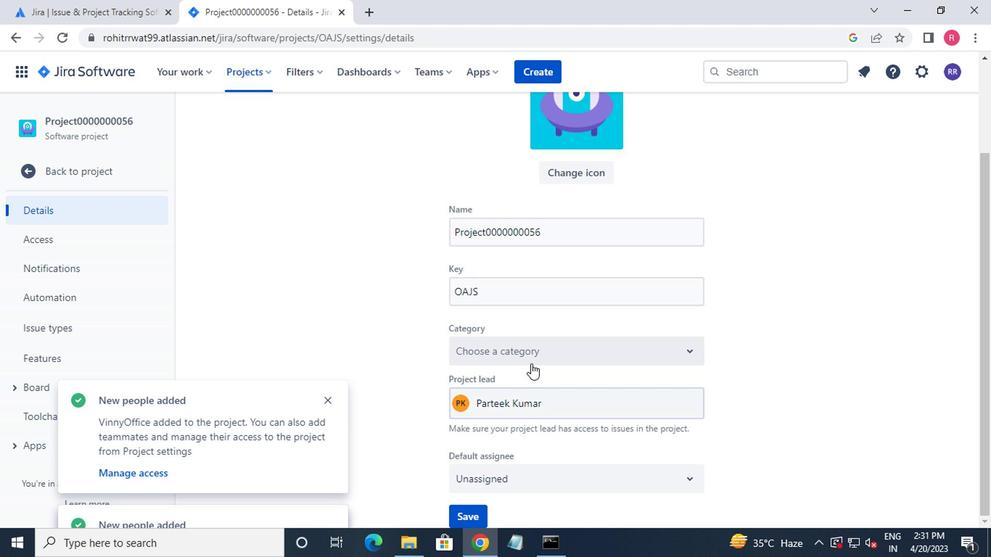 
Action: Mouse moved to (530, 386)
Screenshot: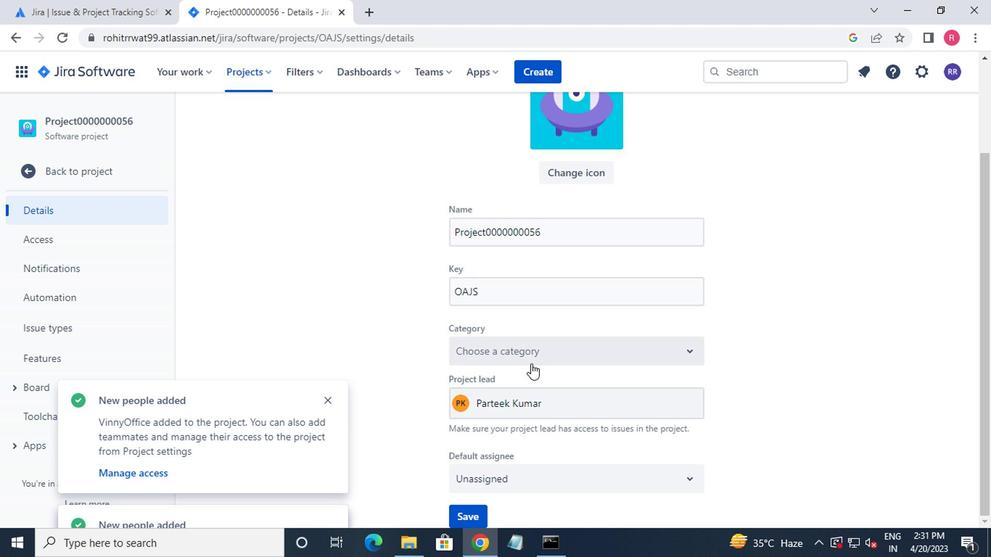 
Action: Mouse scrolled (530, 385) with delta (0, 0)
Screenshot: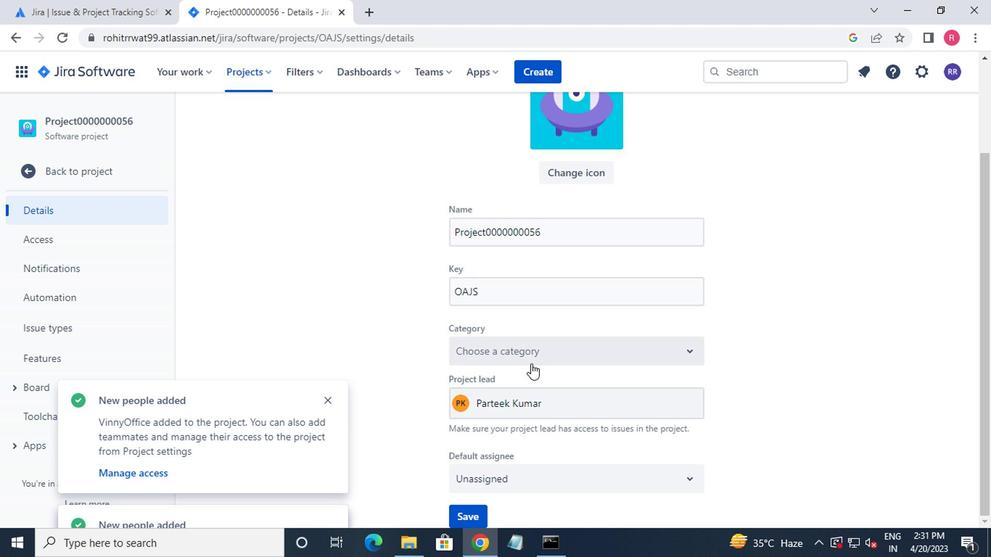 
Action: Mouse moved to (529, 389)
Screenshot: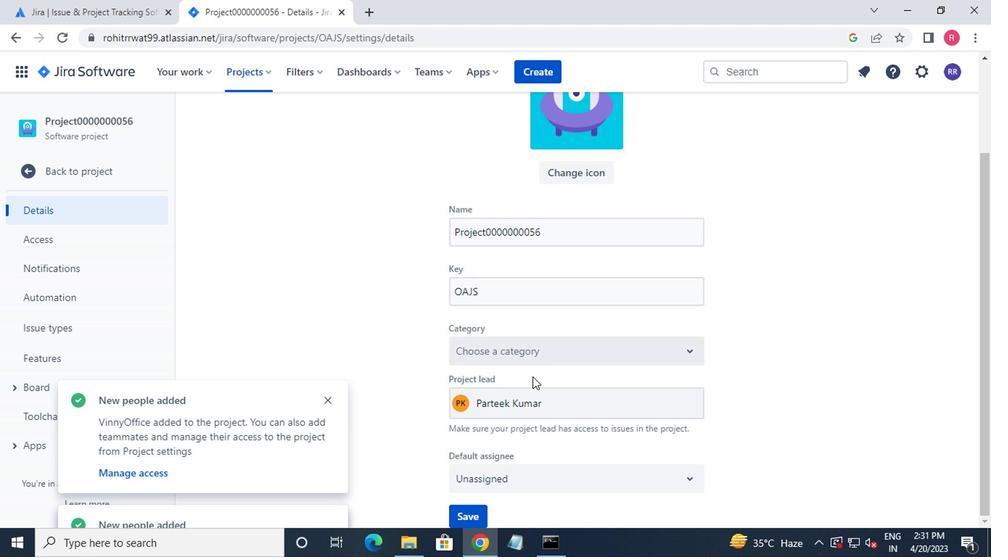 
Action: Mouse scrolled (529, 389) with delta (0, 0)
Screenshot: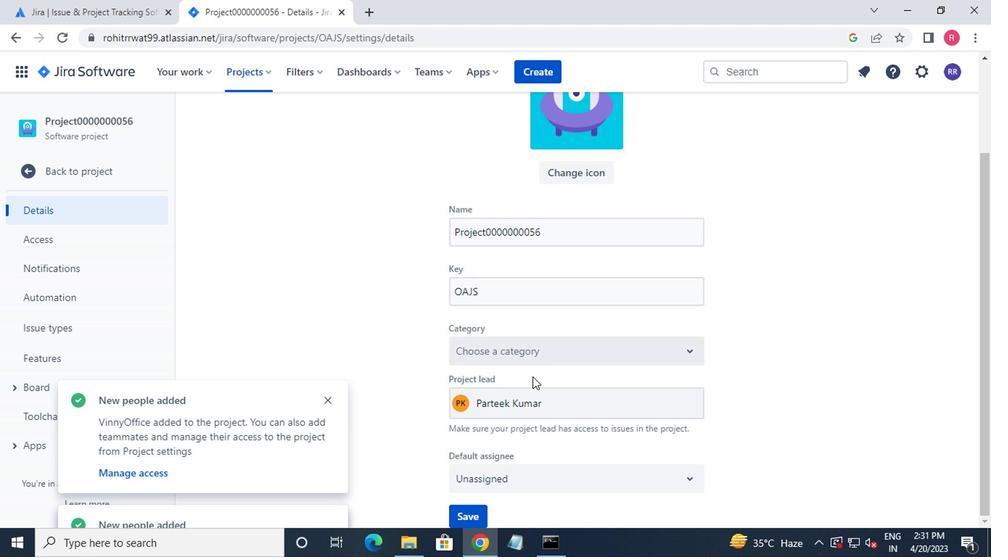 
Action: Mouse moved to (468, 514)
Screenshot: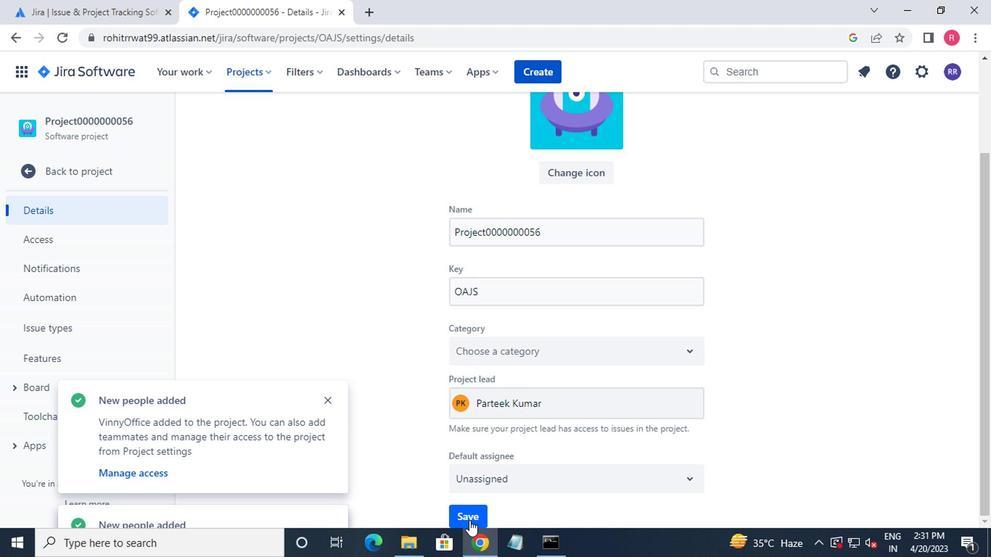 
Action: Mouse pressed left at (468, 514)
Screenshot: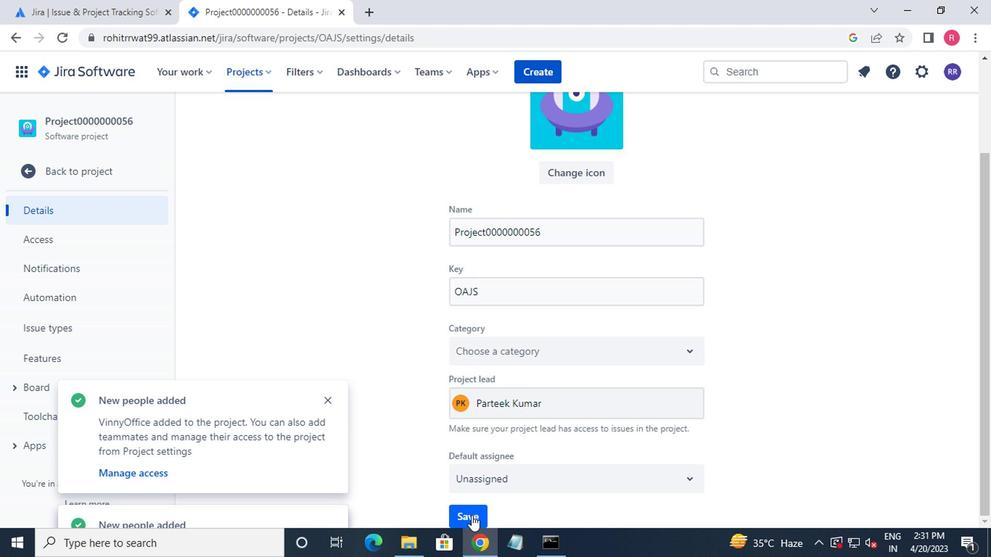 
Action: Mouse moved to (470, 511)
Screenshot: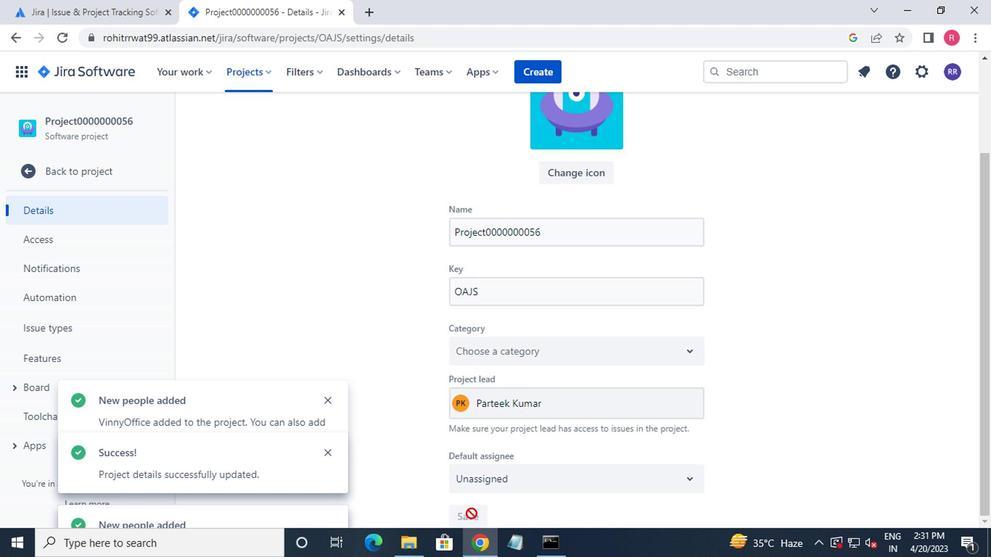 
